 Task: Find connections with filter location Warrington with filter topic #Managementconsultingwith filter profile language English with filter current company Anchor by Panasonic with filter school University of Hyderabad with filter industry Fundraising with filter service category Bookkeeping with filter keywords title Plumber
Action: Mouse moved to (578, 80)
Screenshot: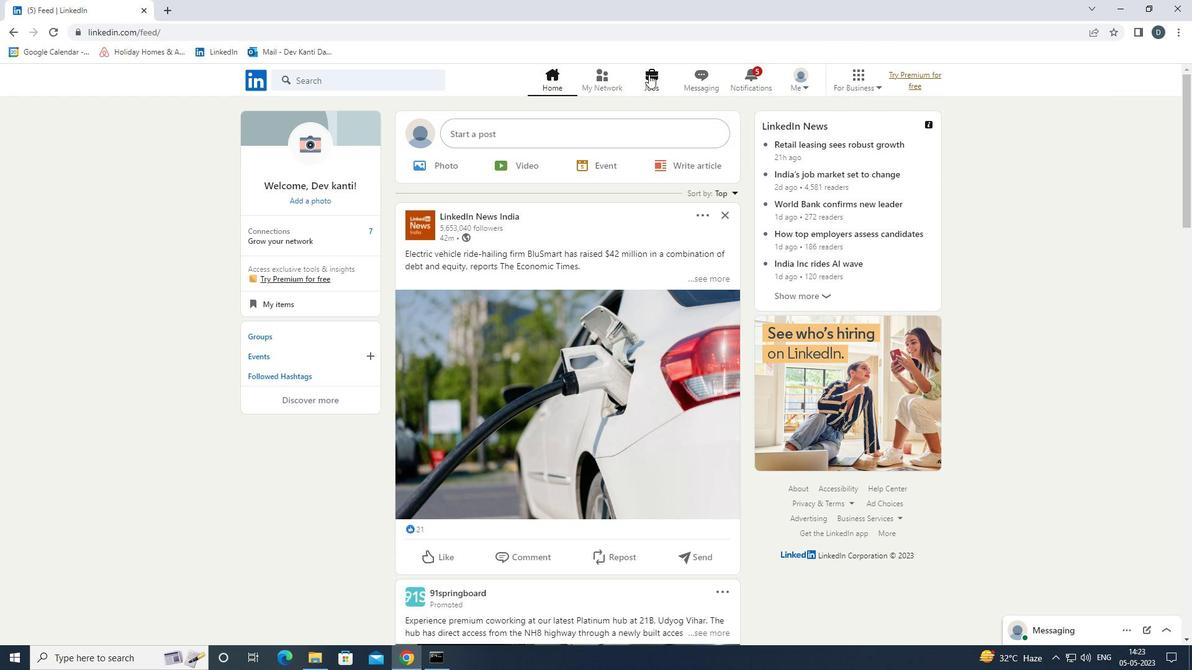 
Action: Mouse pressed left at (578, 80)
Screenshot: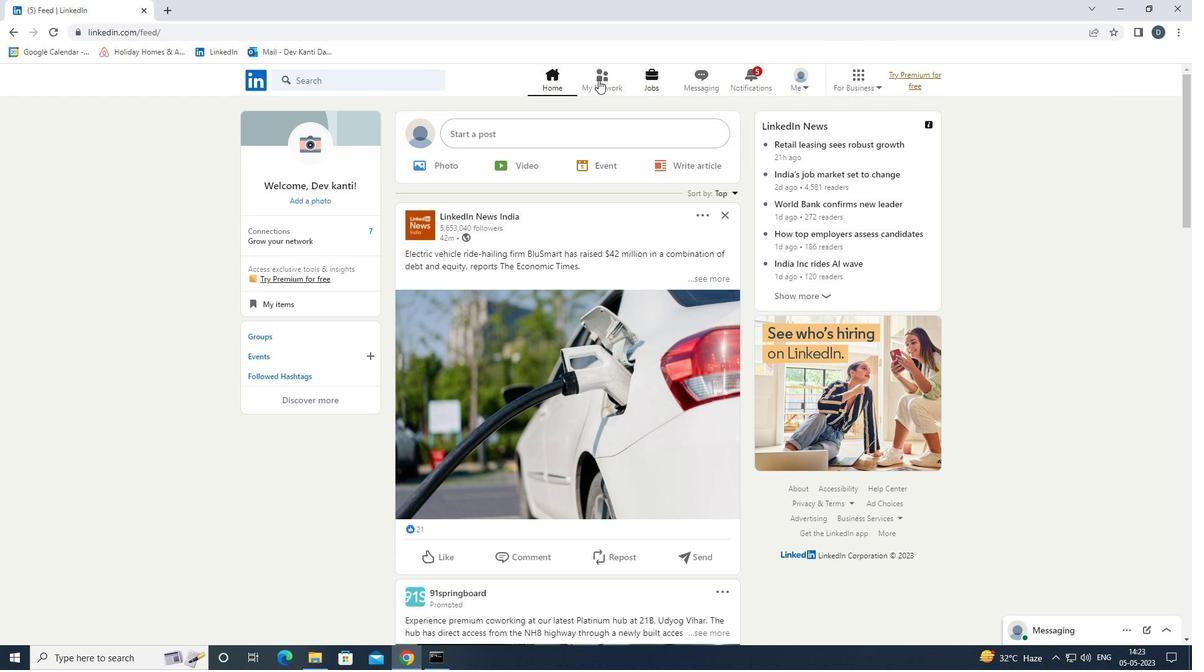 
Action: Mouse moved to (409, 148)
Screenshot: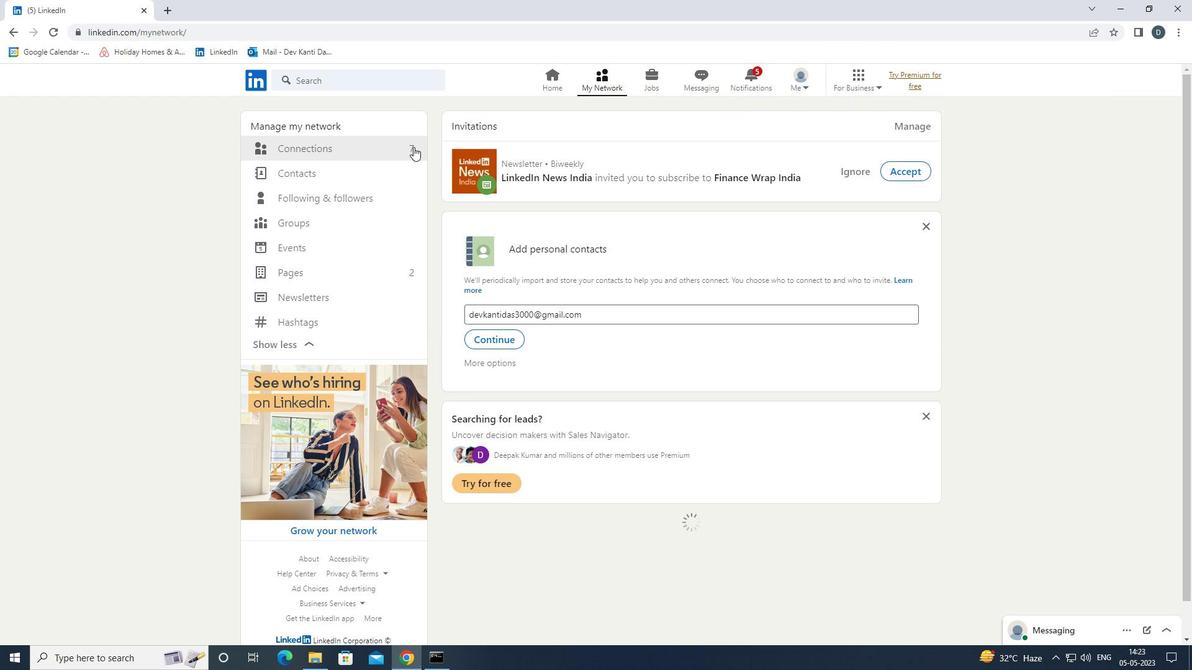 
Action: Mouse pressed left at (409, 148)
Screenshot: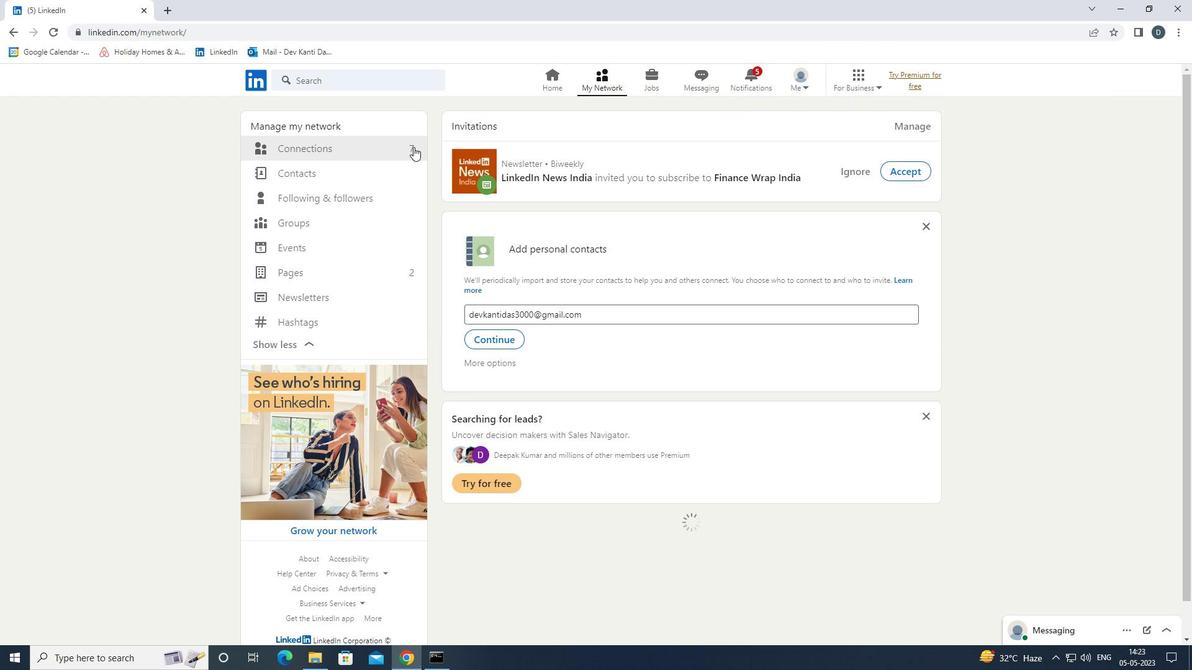 
Action: Mouse moved to (662, 152)
Screenshot: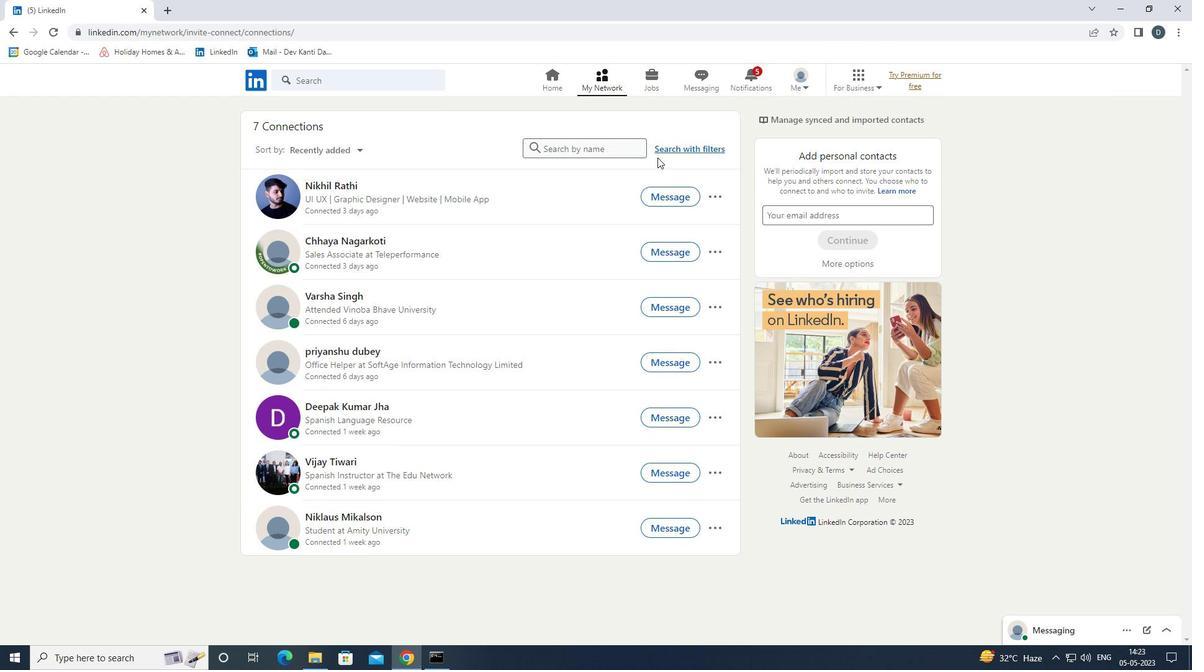 
Action: Mouse pressed left at (662, 152)
Screenshot: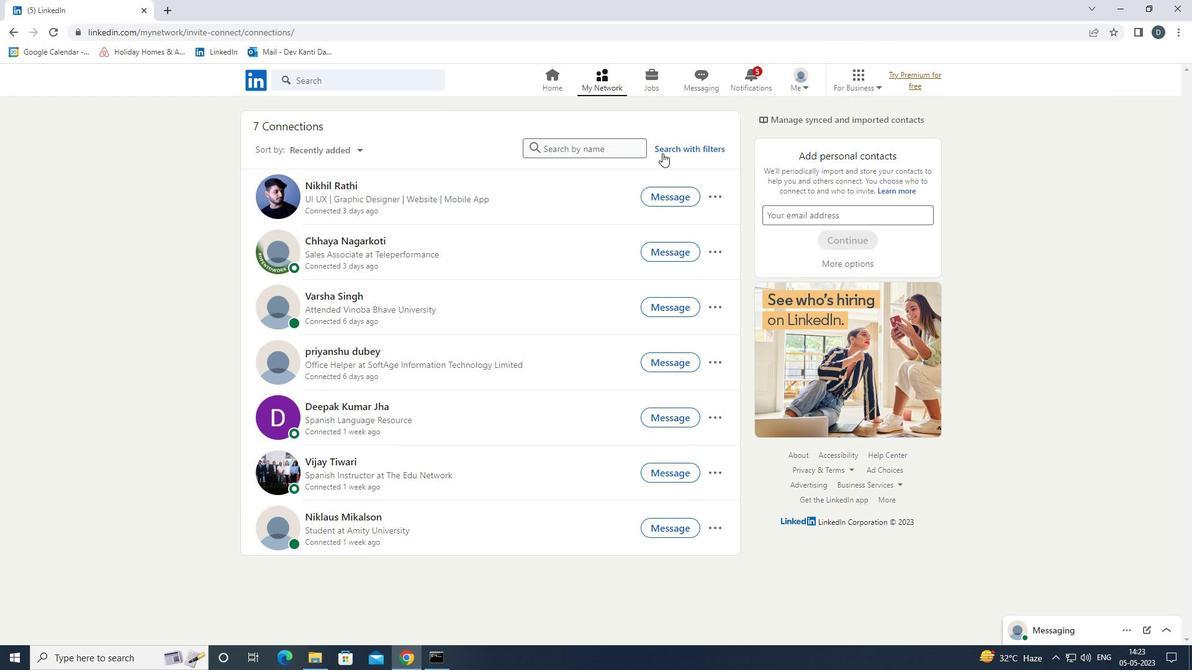 
Action: Mouse moved to (635, 114)
Screenshot: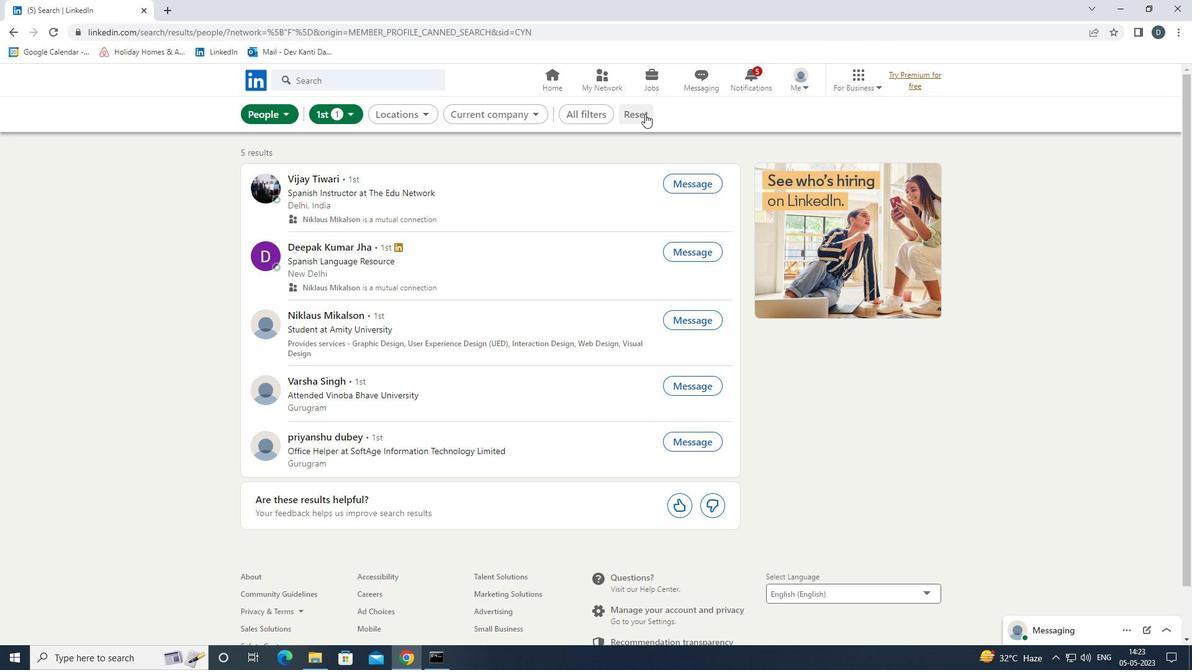 
Action: Mouse pressed left at (635, 114)
Screenshot: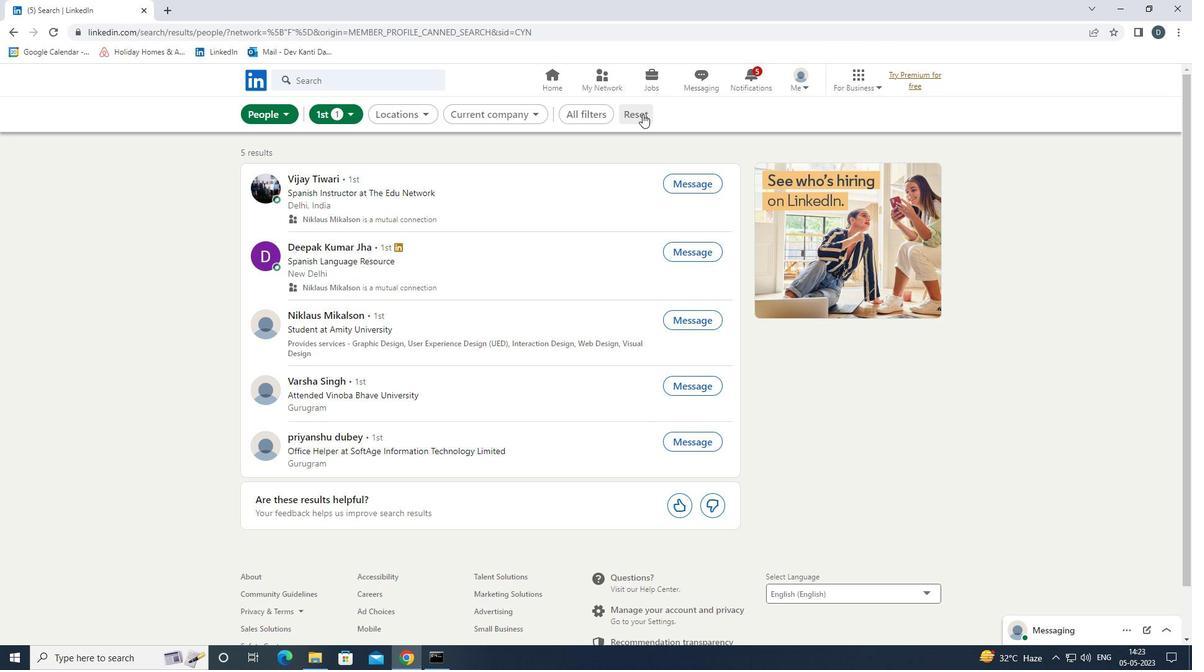 
Action: Mouse moved to (627, 112)
Screenshot: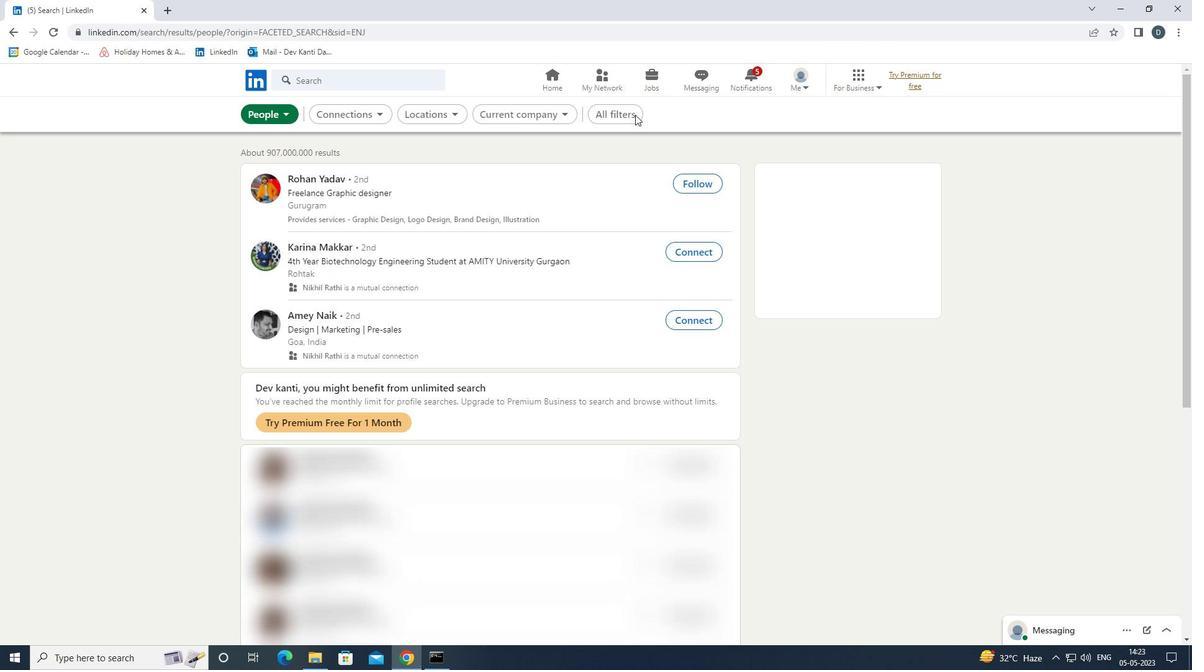 
Action: Mouse pressed left at (627, 112)
Screenshot: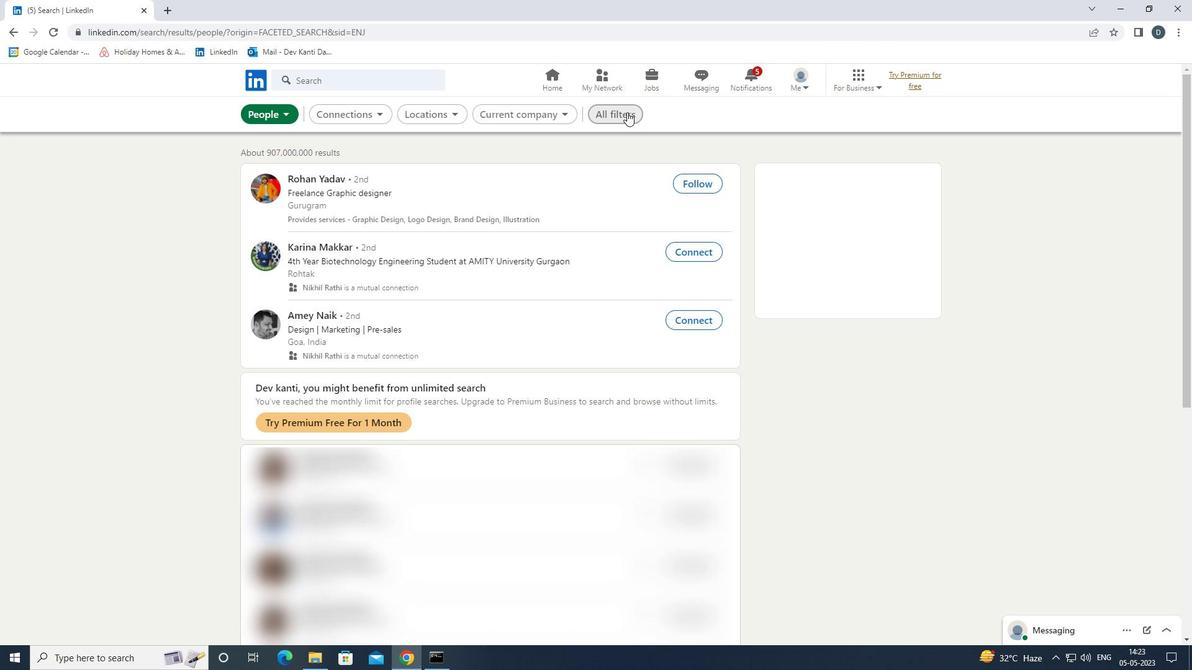 
Action: Mouse moved to (1032, 401)
Screenshot: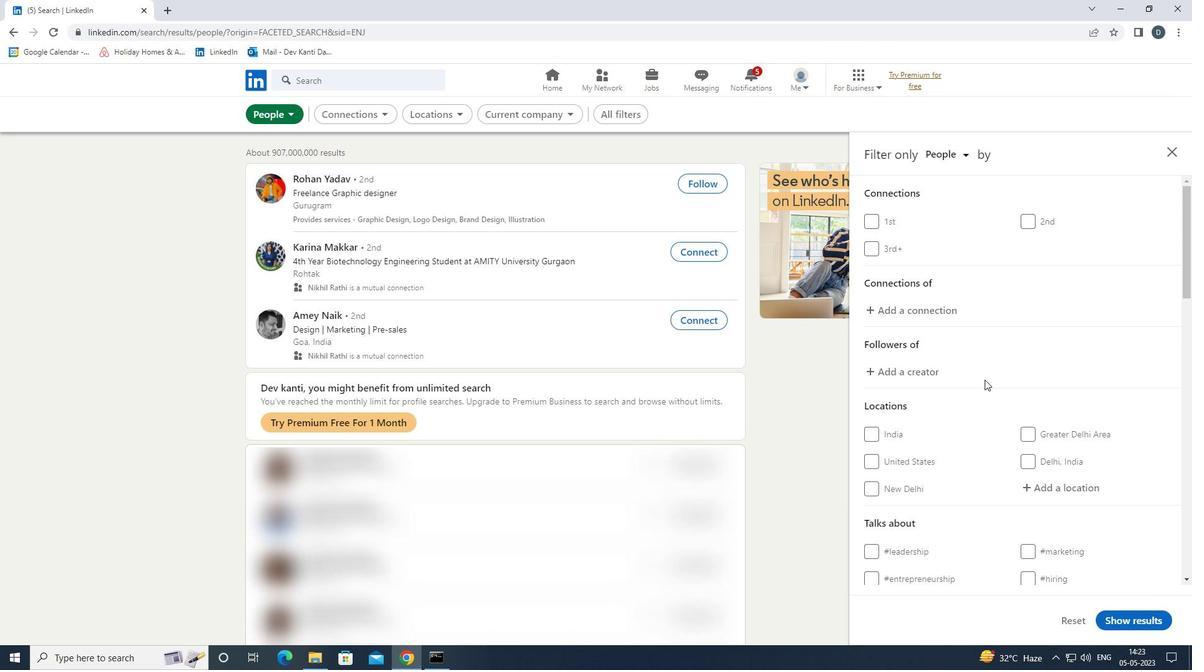 
Action: Mouse scrolled (1032, 400) with delta (0, 0)
Screenshot: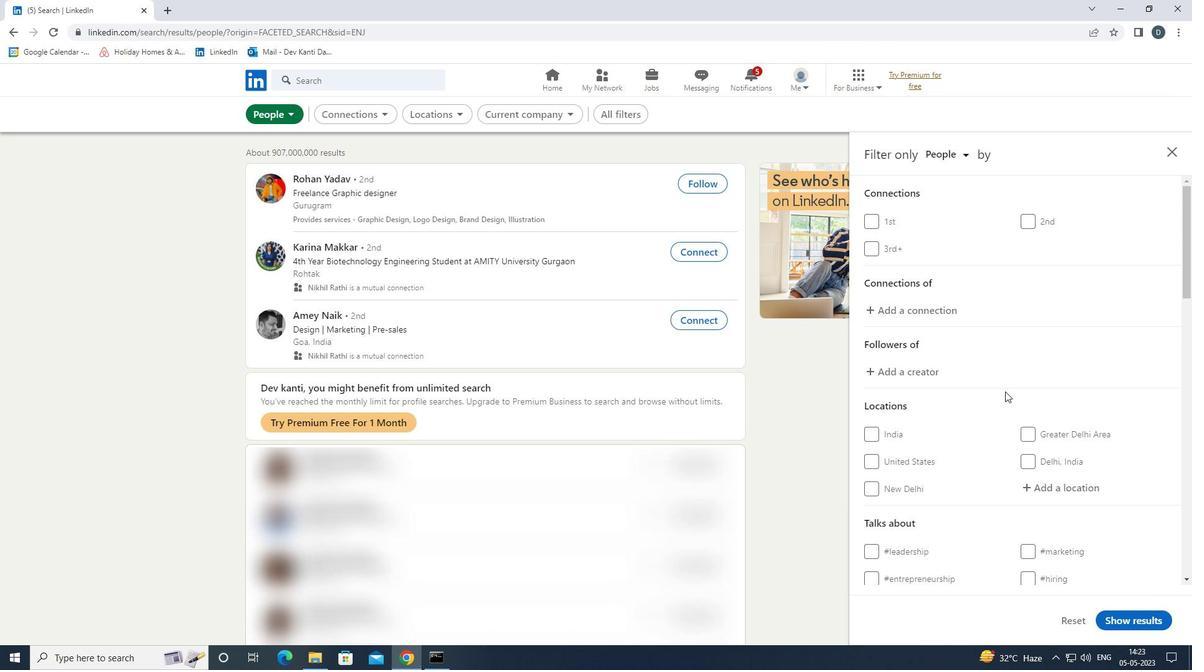 
Action: Mouse moved to (1033, 401)
Screenshot: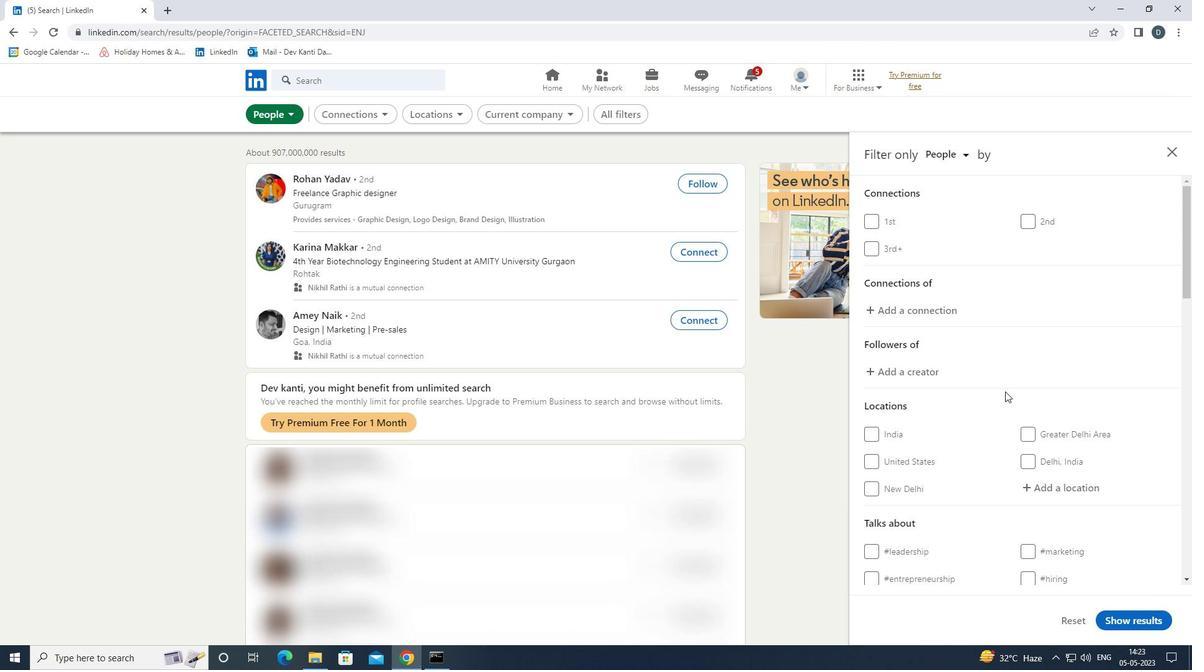 
Action: Mouse scrolled (1033, 401) with delta (0, 0)
Screenshot: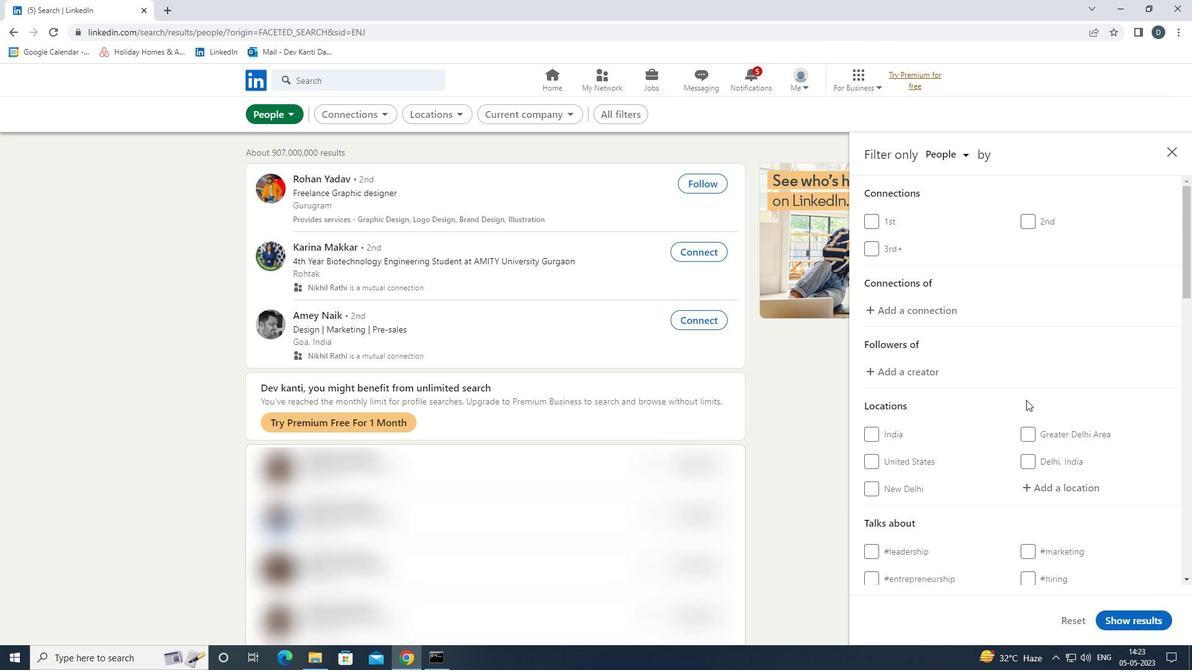 
Action: Mouse moved to (1061, 367)
Screenshot: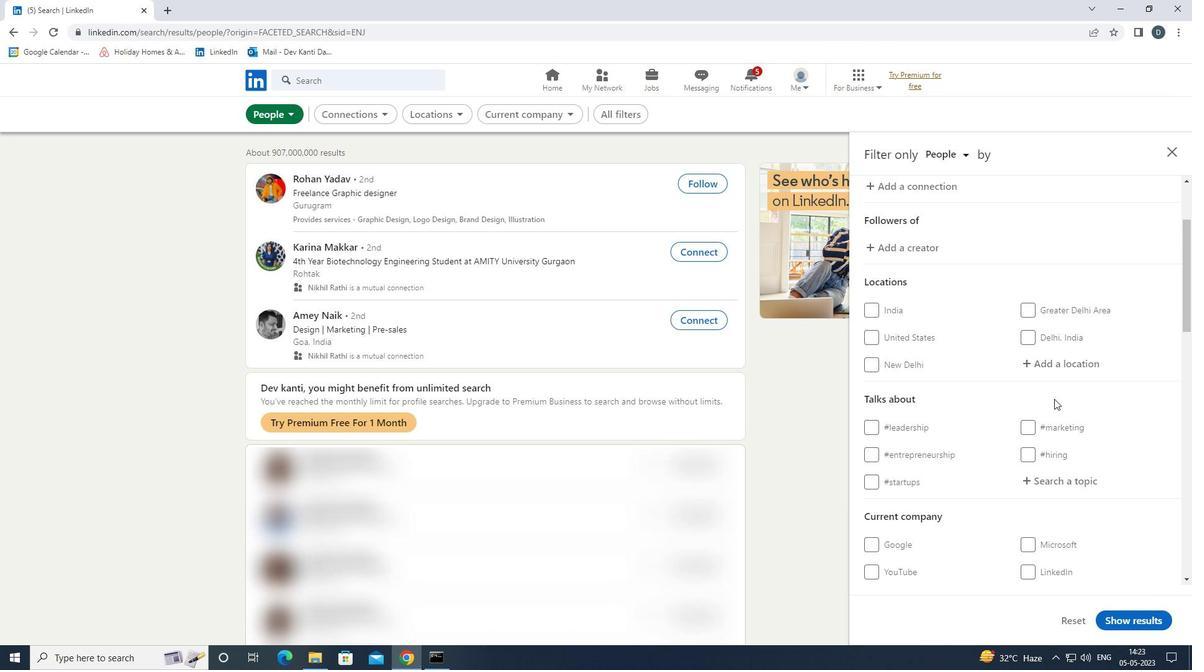 
Action: Mouse pressed left at (1061, 367)
Screenshot: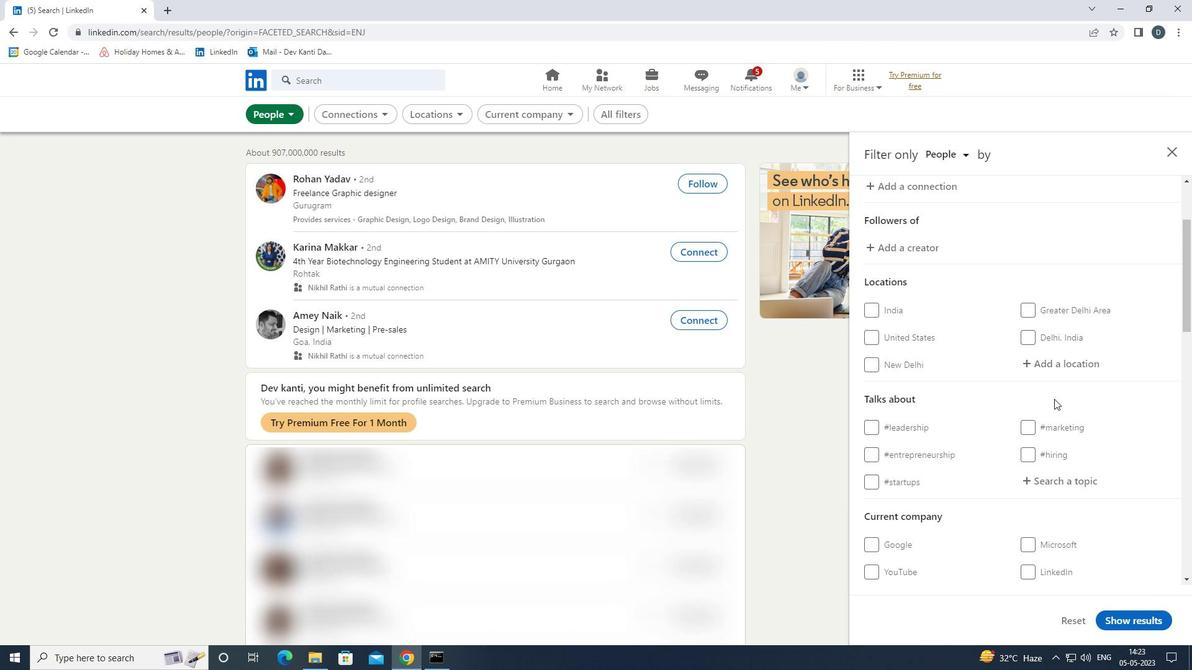 
Action: Key pressed <Key.shift><Key.shift><Key.shift><Key.shift><Key.shift><Key.shift><Key.shift><Key.shift><Key.shift>ARRI<Key.backspace><Key.backspace><Key.backspace><Key.backspace><Key.shift>WARRINGTON<Key.down><Key.enter>
Screenshot: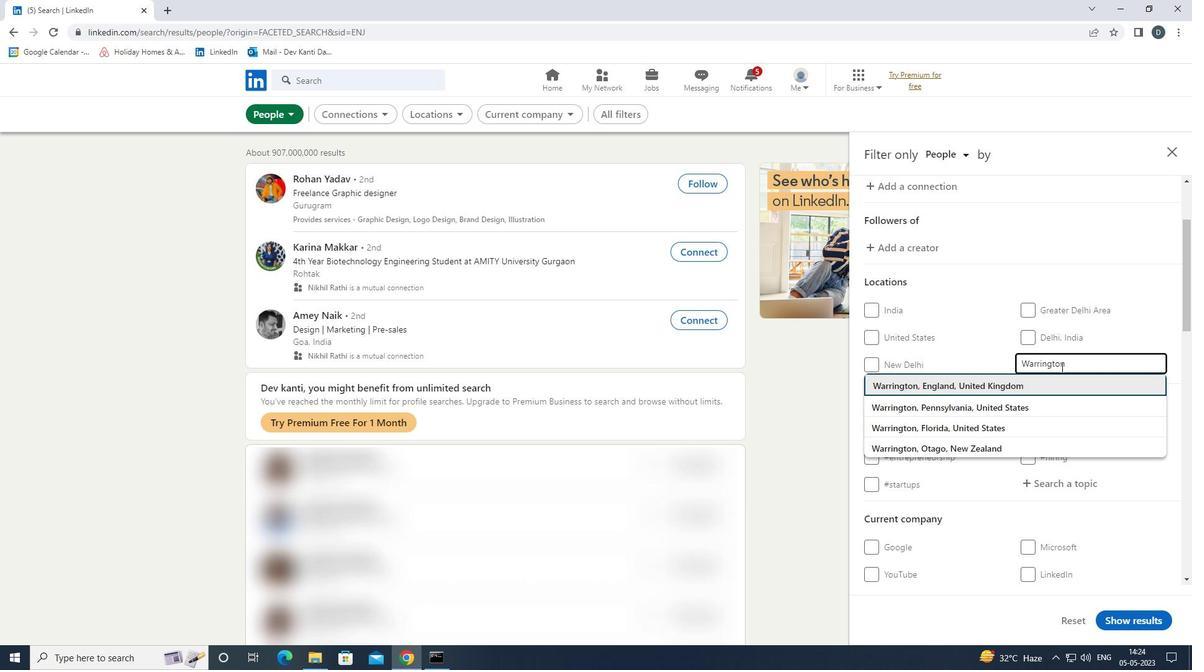 
Action: Mouse moved to (1061, 367)
Screenshot: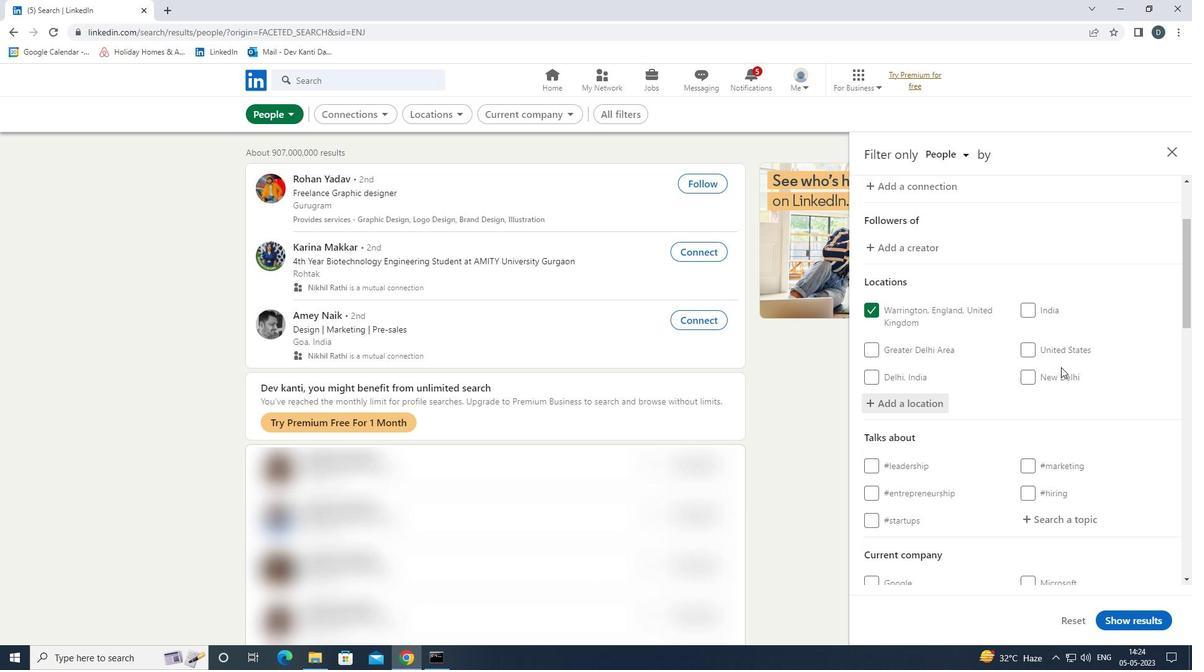 
Action: Mouse scrolled (1061, 367) with delta (0, 0)
Screenshot: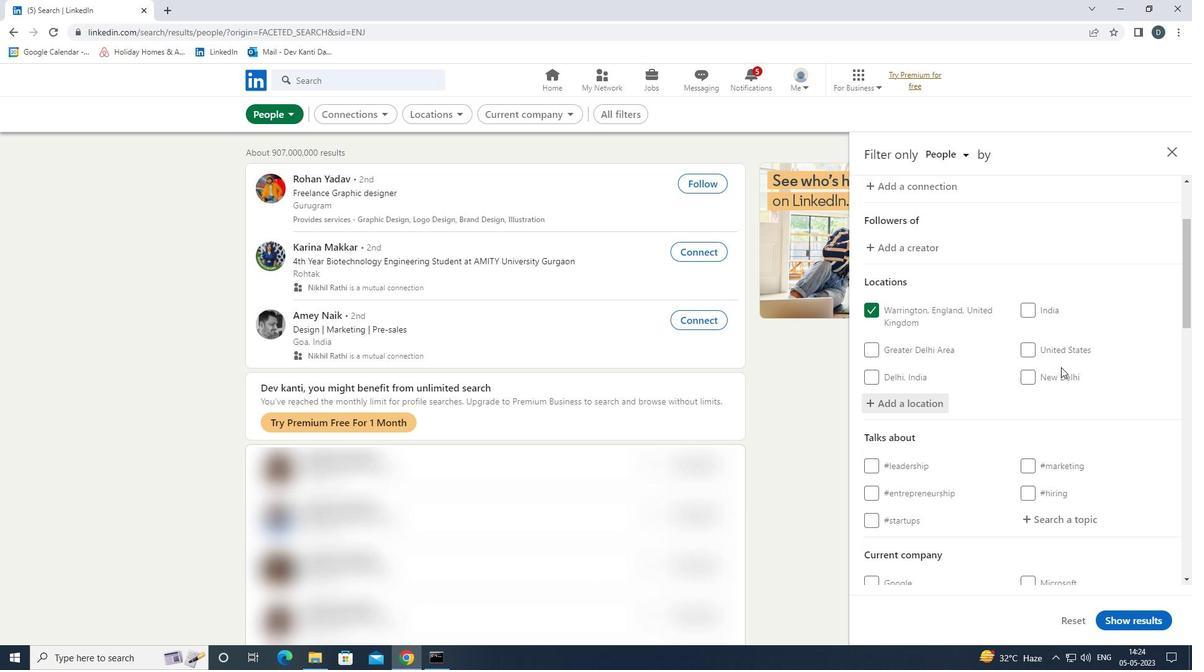 
Action: Mouse moved to (1061, 368)
Screenshot: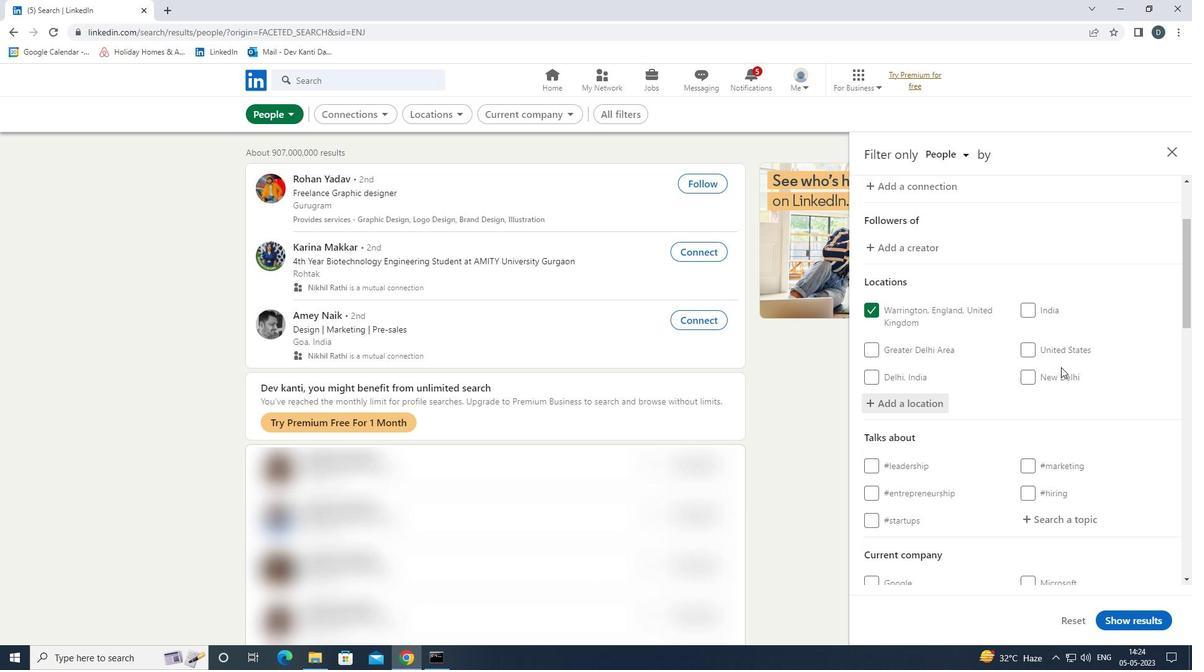 
Action: Mouse scrolled (1061, 368) with delta (0, 0)
Screenshot: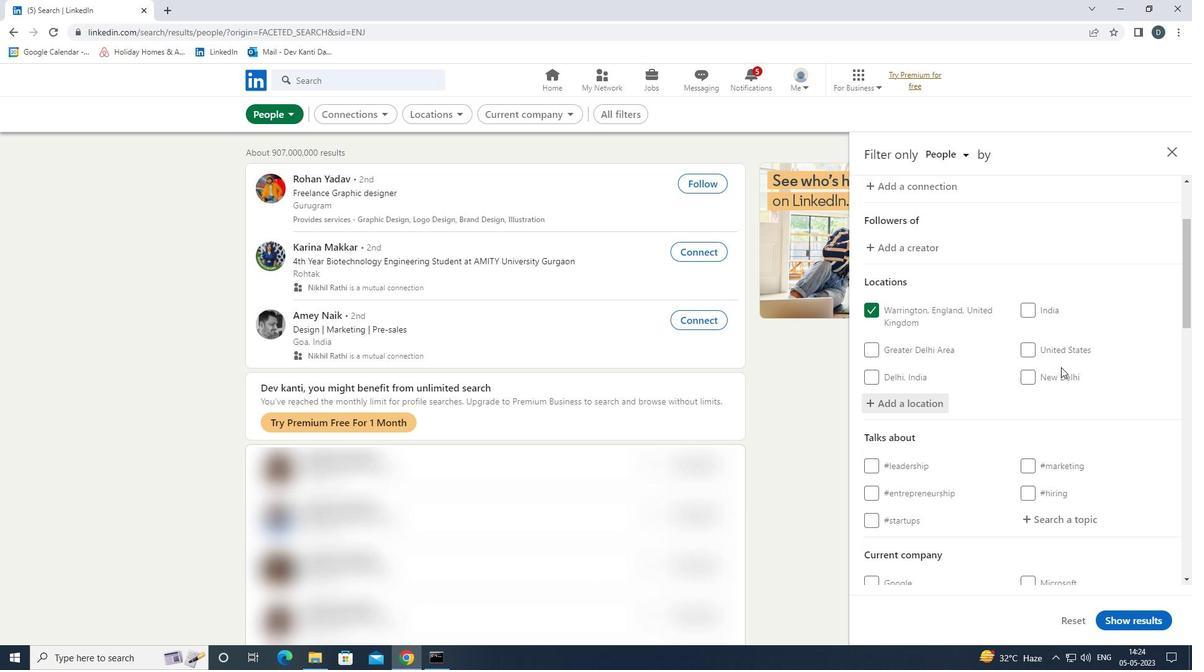 
Action: Mouse moved to (1078, 398)
Screenshot: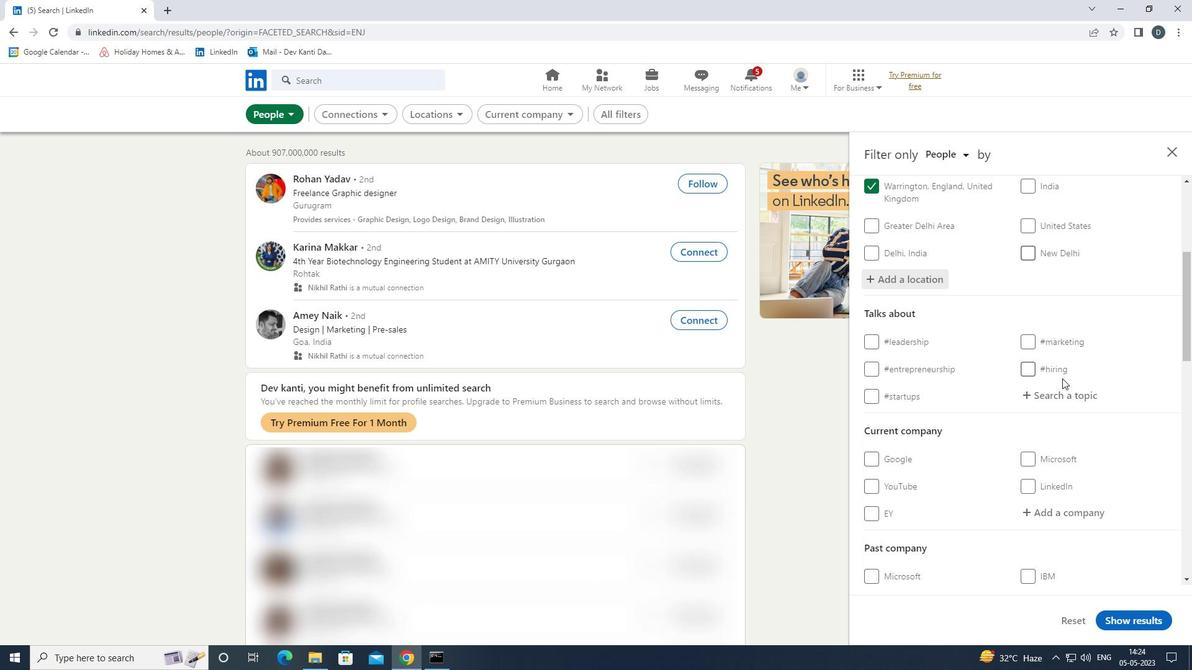 
Action: Mouse pressed left at (1078, 398)
Screenshot: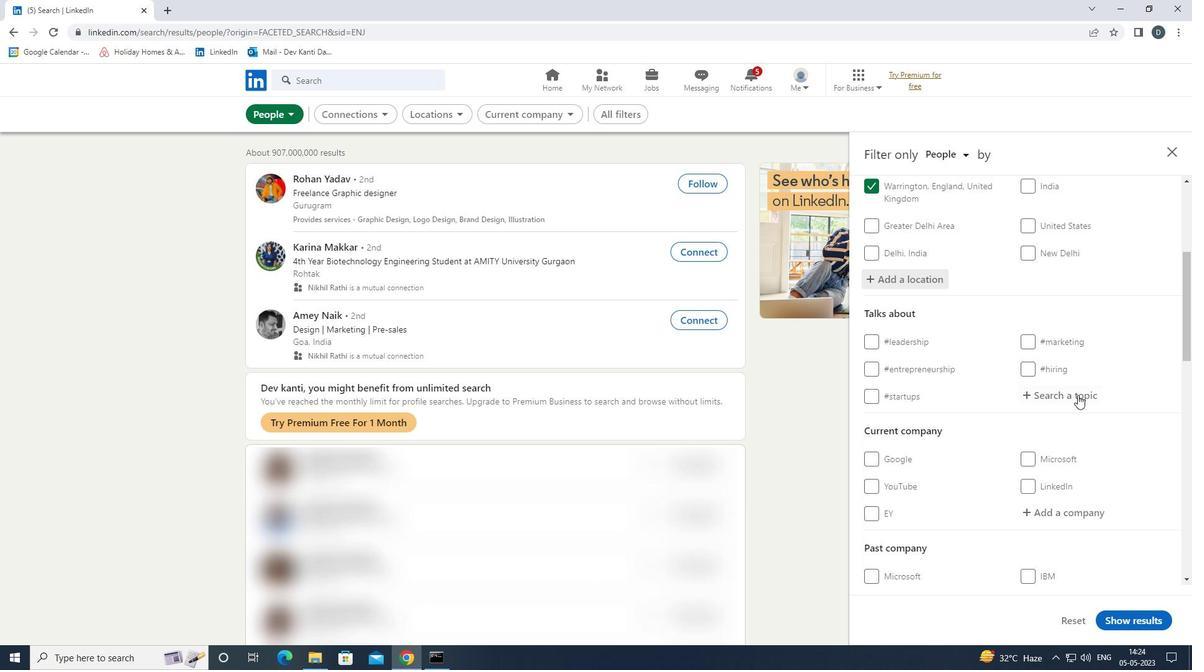 
Action: Key pressed MANAGEMENTCONSUL<Key.down><Key.enter>
Screenshot: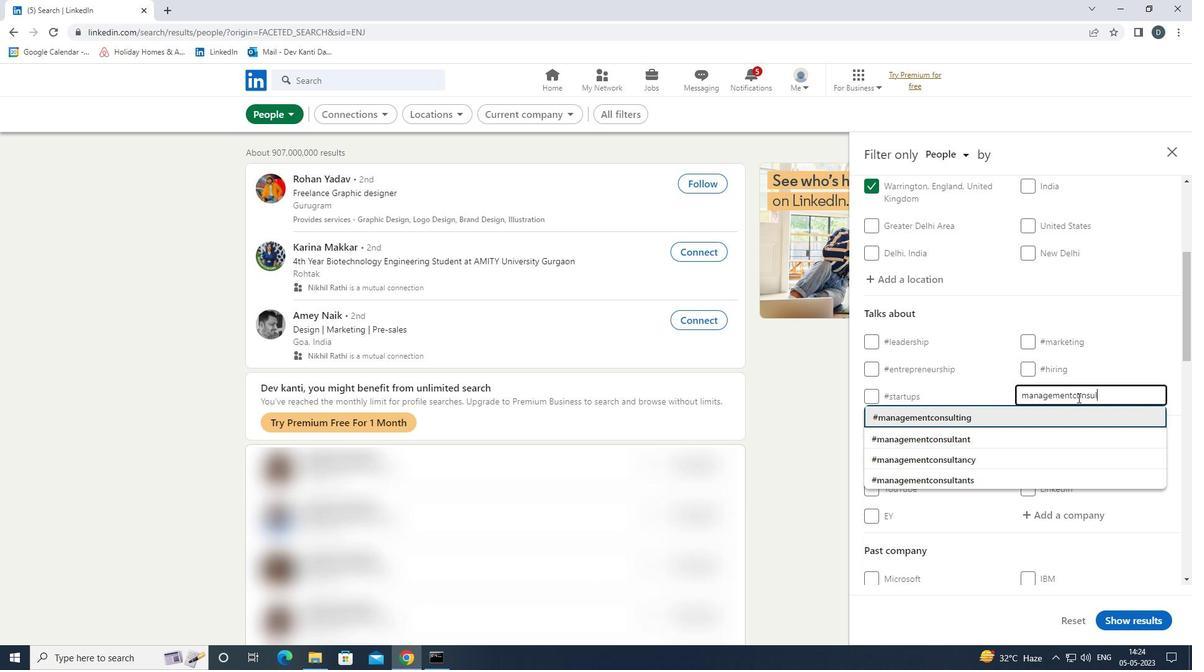 
Action: Mouse moved to (1079, 398)
Screenshot: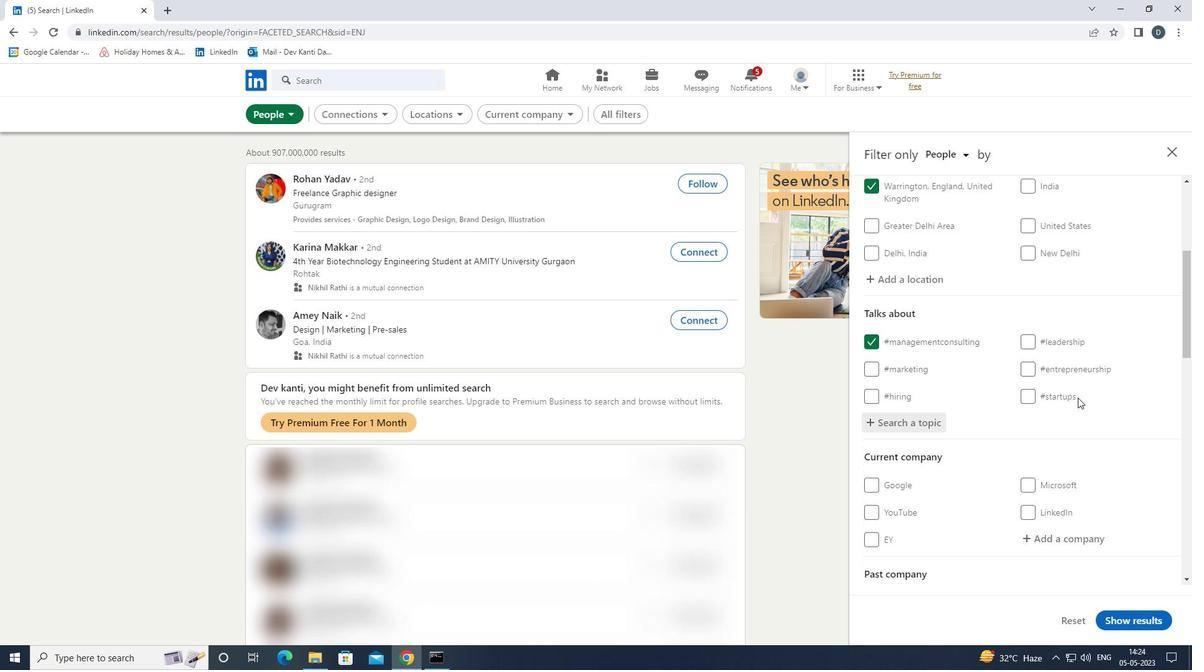 
Action: Mouse scrolled (1079, 398) with delta (0, 0)
Screenshot: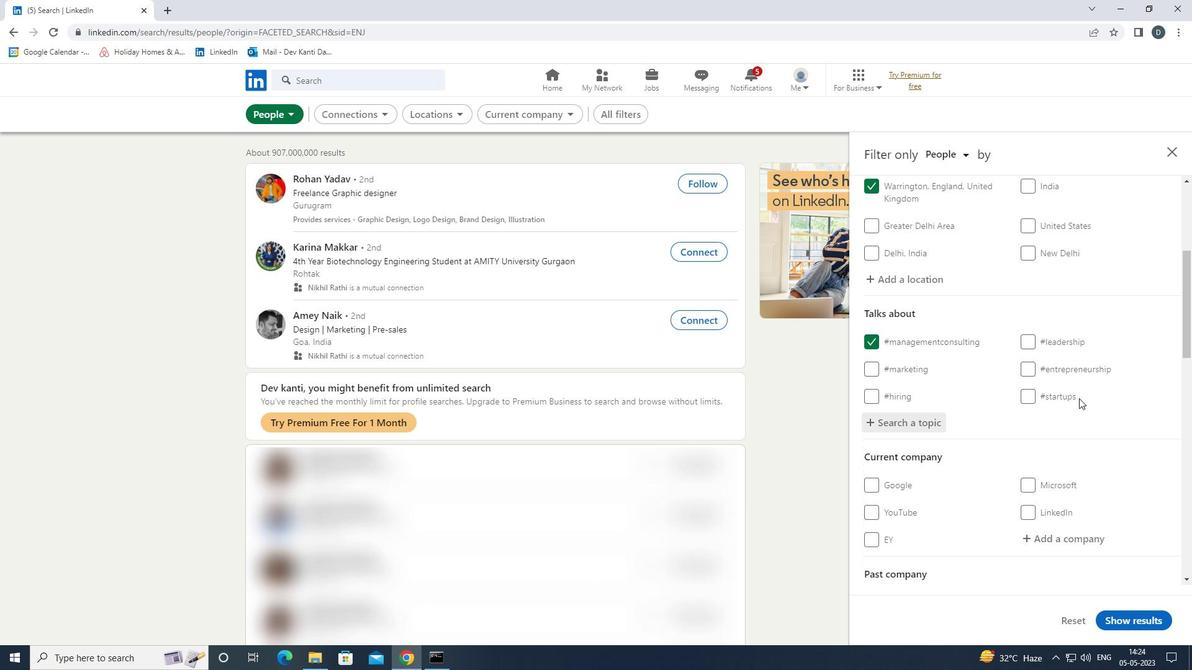 
Action: Mouse scrolled (1079, 398) with delta (0, 0)
Screenshot: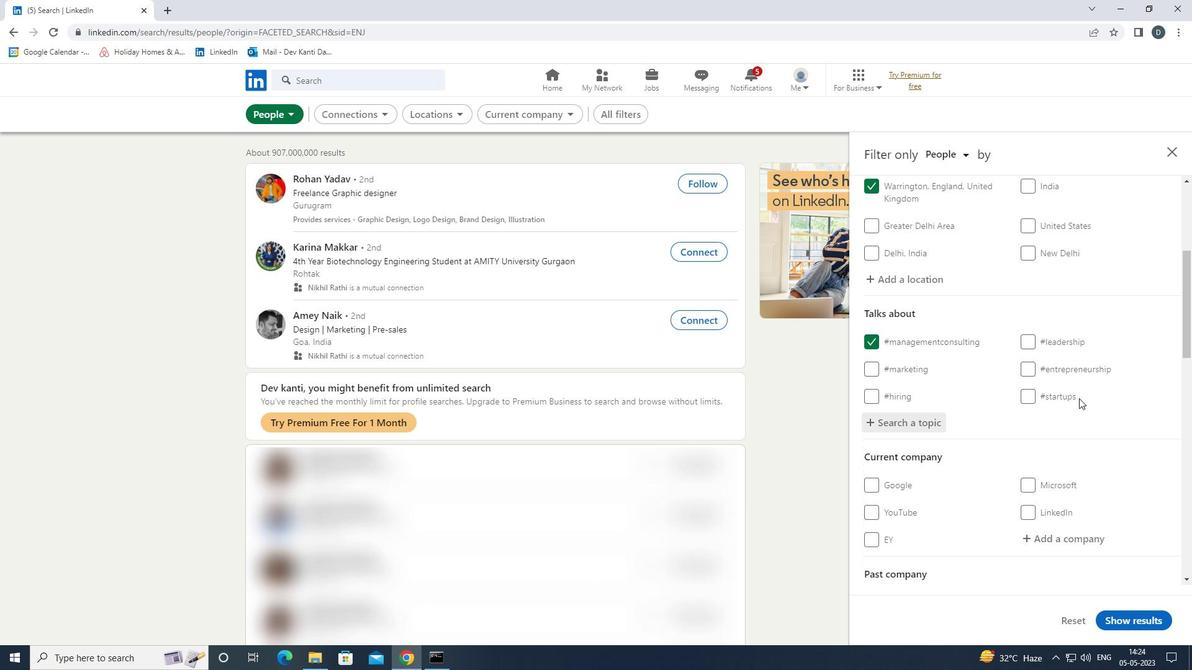
Action: Mouse scrolled (1079, 398) with delta (0, 0)
Screenshot: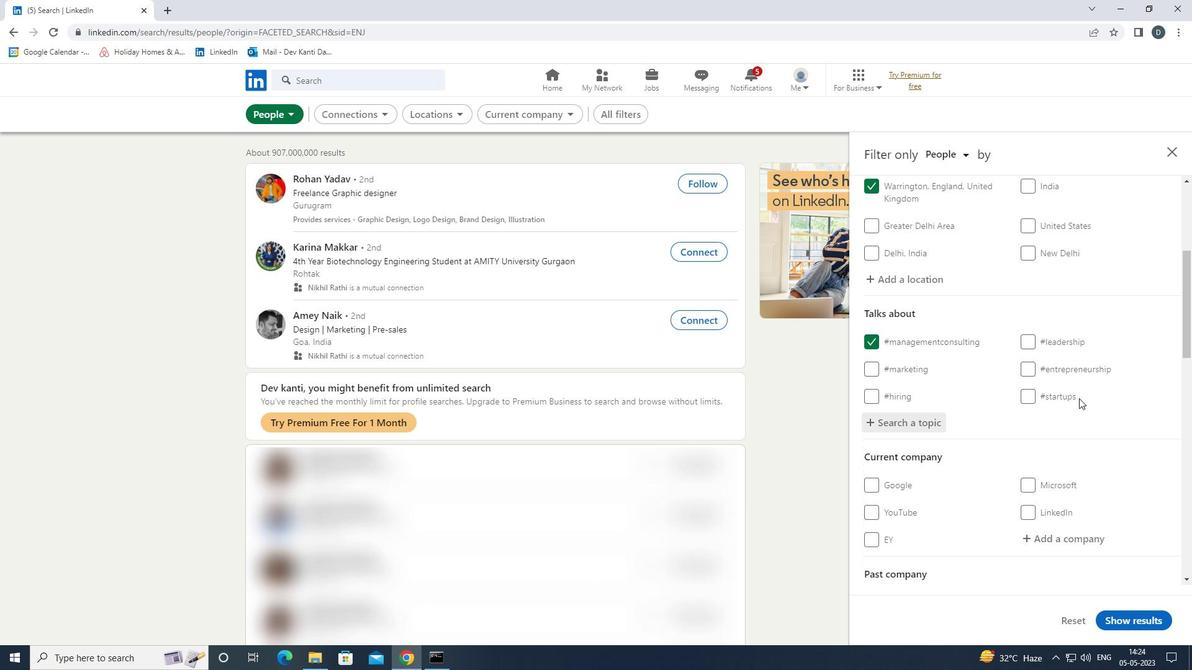 
Action: Mouse scrolled (1079, 398) with delta (0, 0)
Screenshot: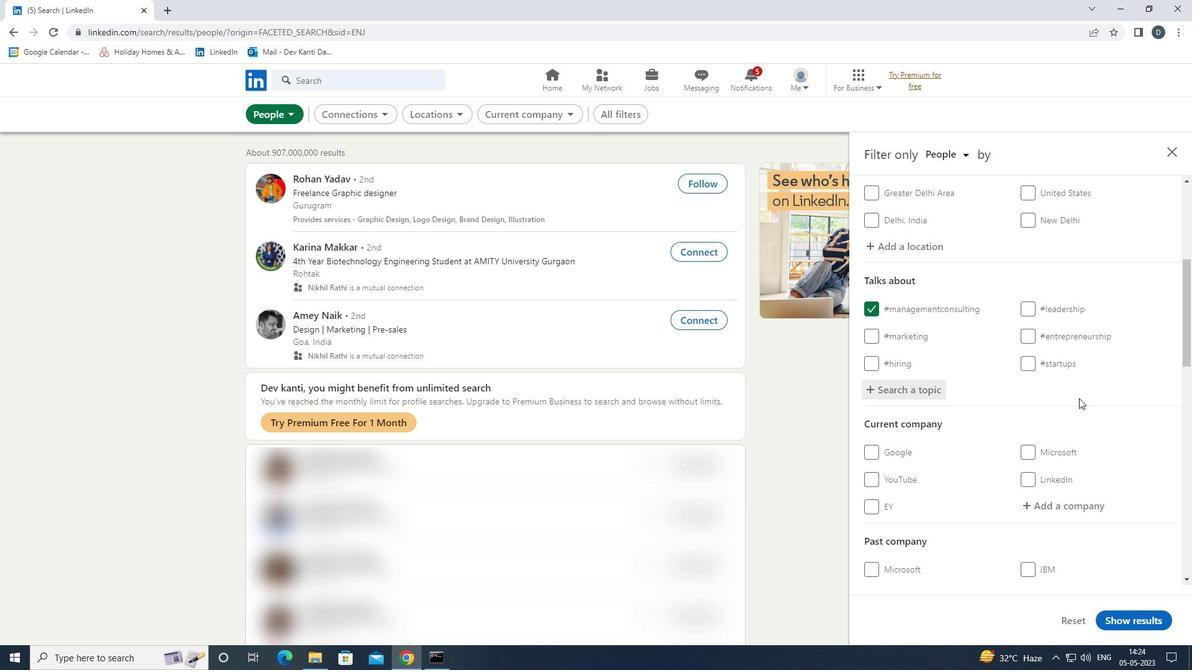 
Action: Mouse scrolled (1079, 398) with delta (0, 0)
Screenshot: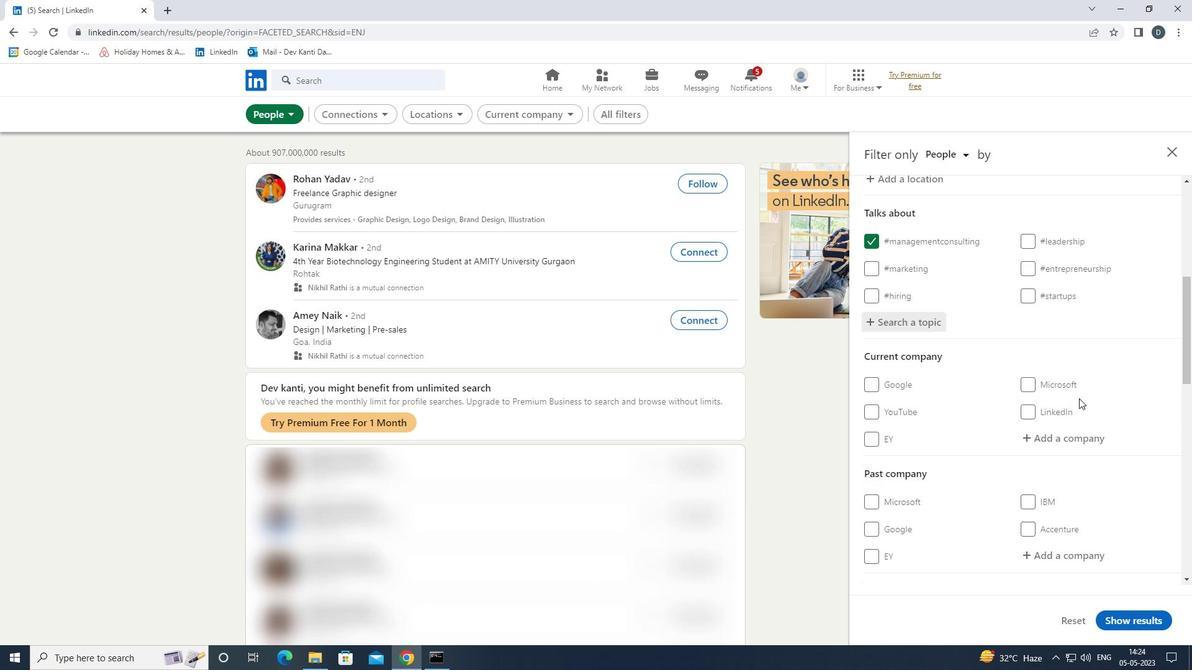 
Action: Mouse scrolled (1079, 398) with delta (0, 0)
Screenshot: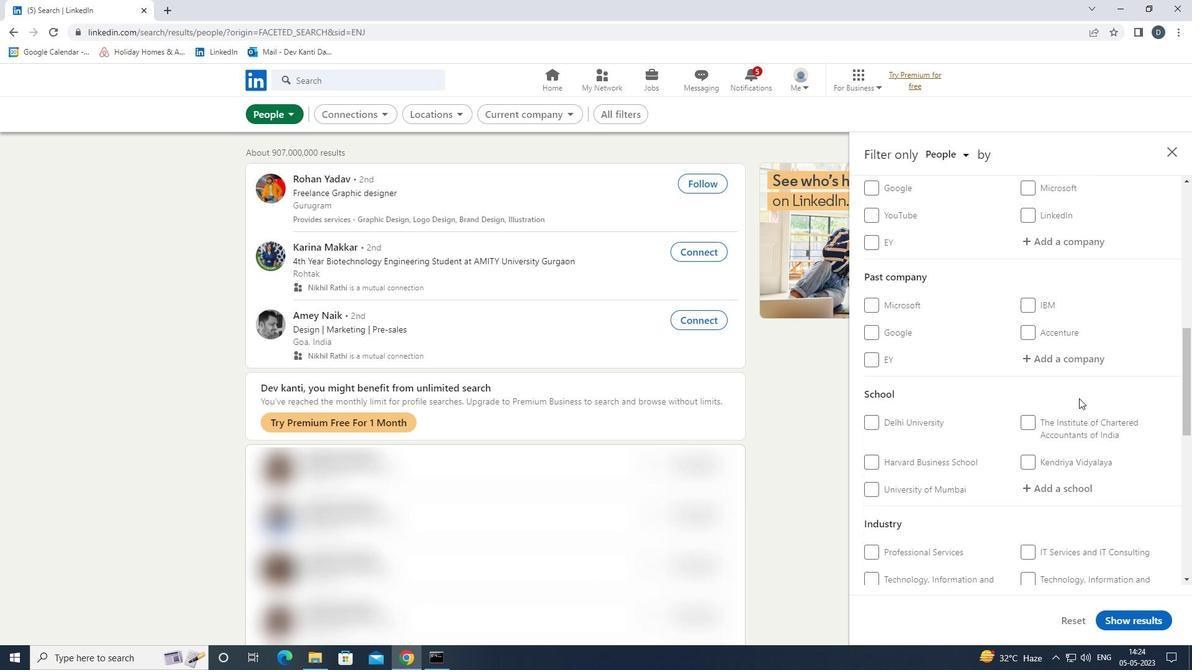 
Action: Mouse scrolled (1079, 398) with delta (0, 0)
Screenshot: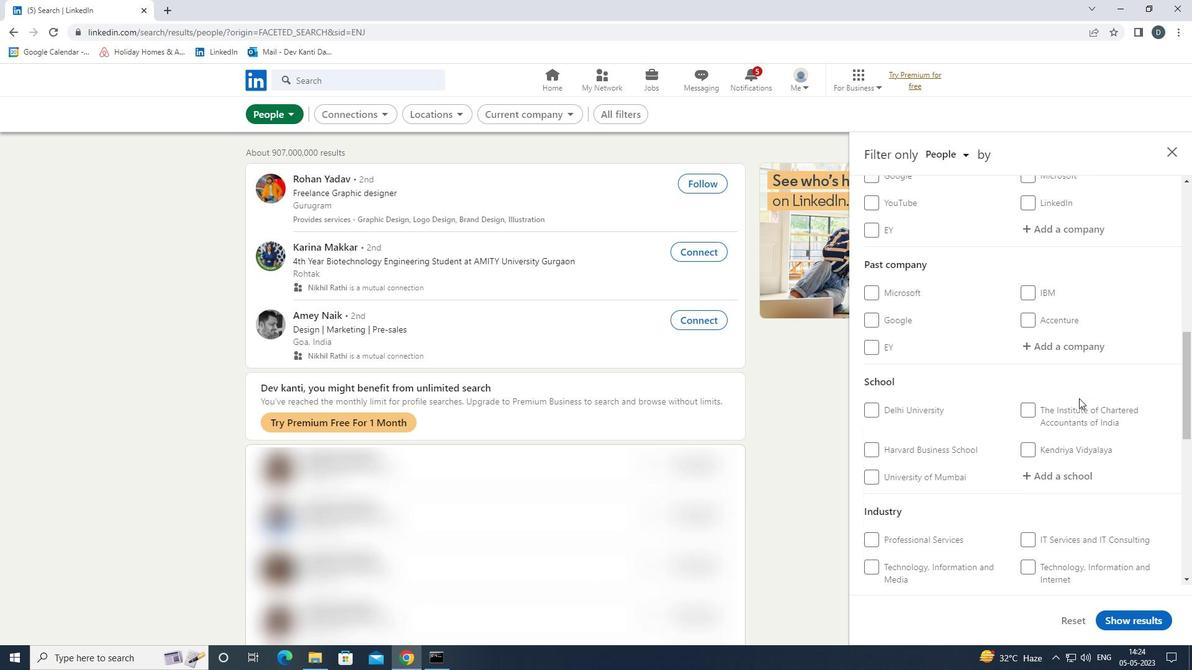 
Action: Mouse scrolled (1079, 398) with delta (0, 0)
Screenshot: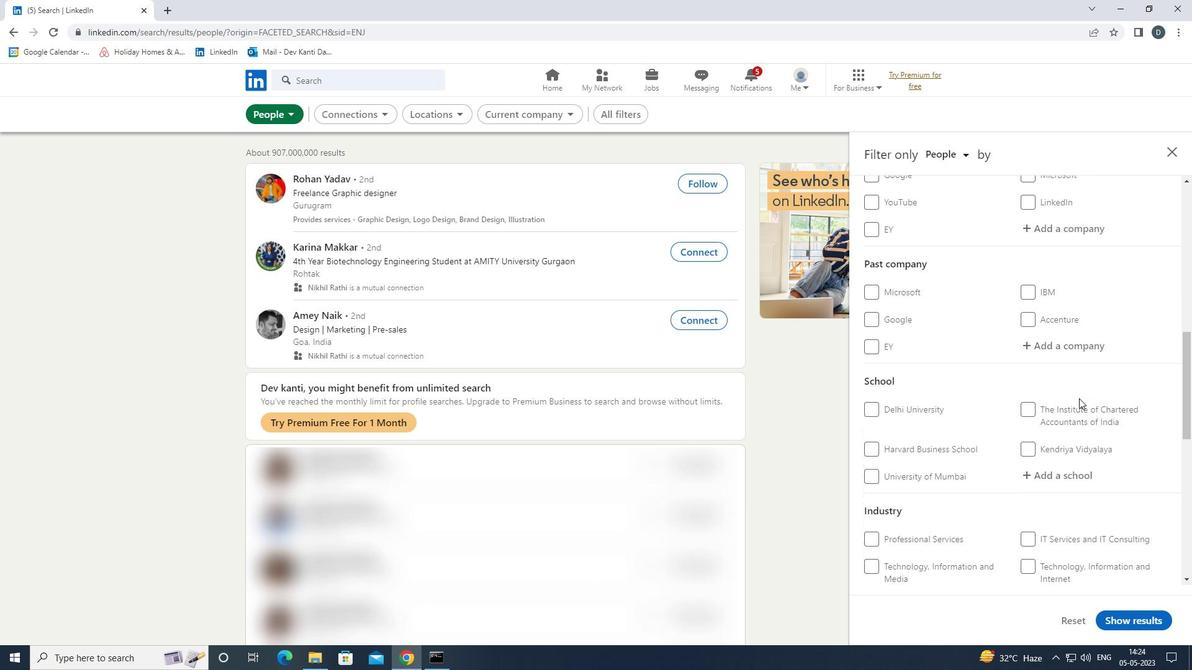 
Action: Mouse scrolled (1079, 398) with delta (0, 0)
Screenshot: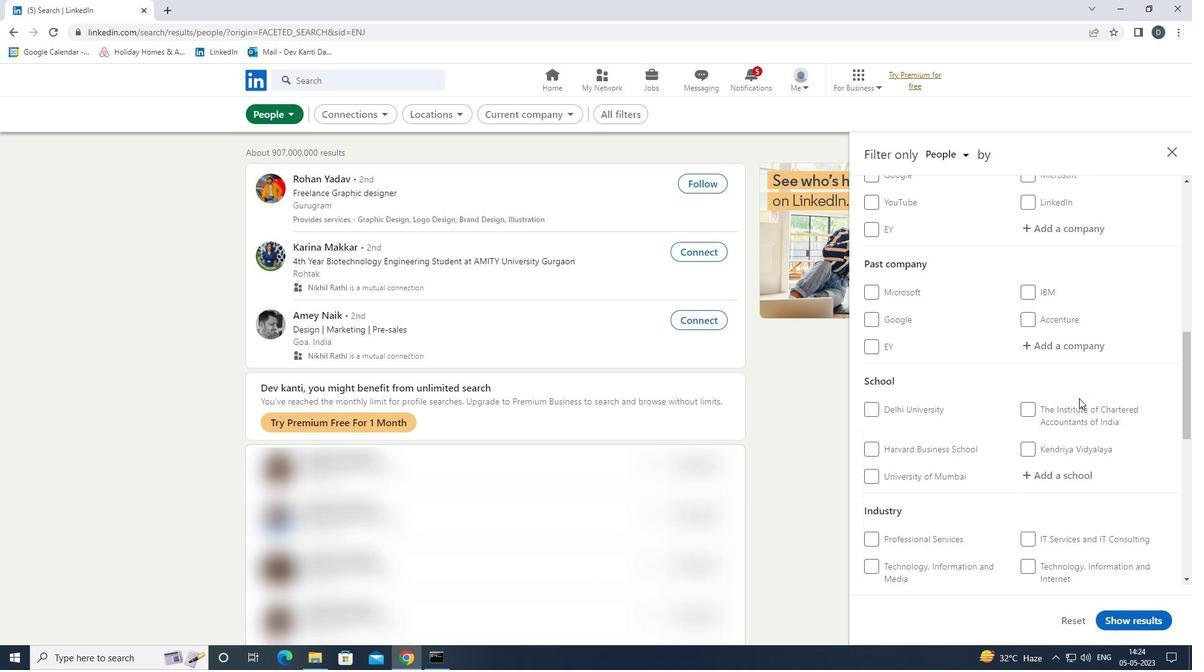
Action: Mouse scrolled (1079, 398) with delta (0, 0)
Screenshot: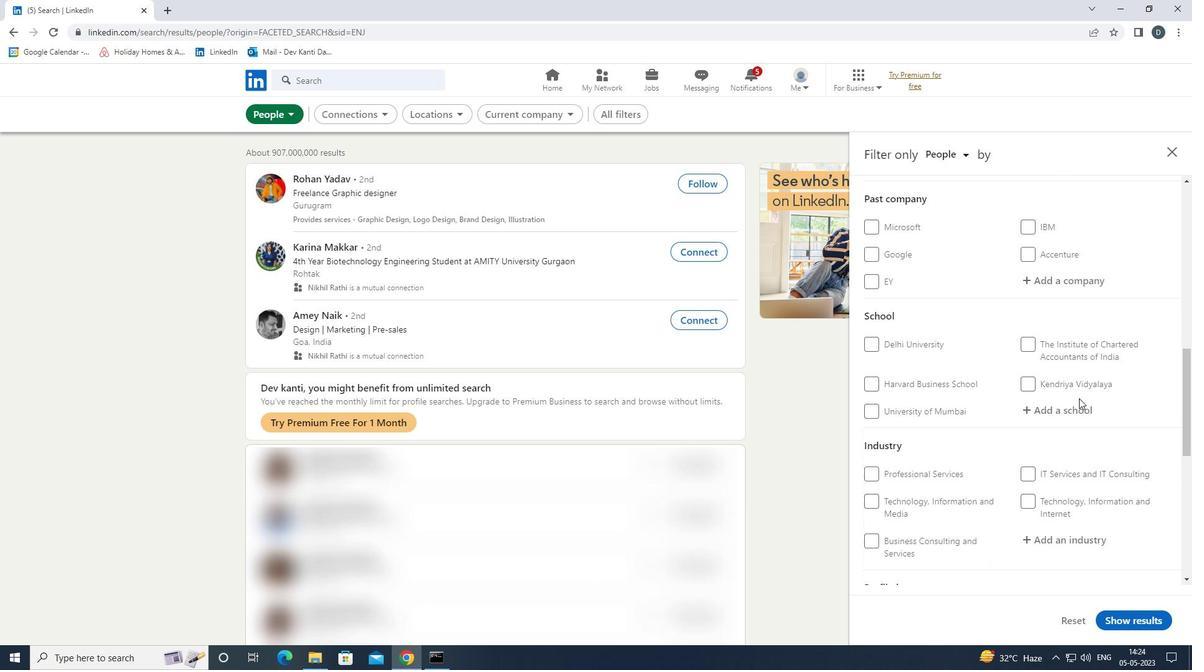 
Action: Mouse moved to (886, 373)
Screenshot: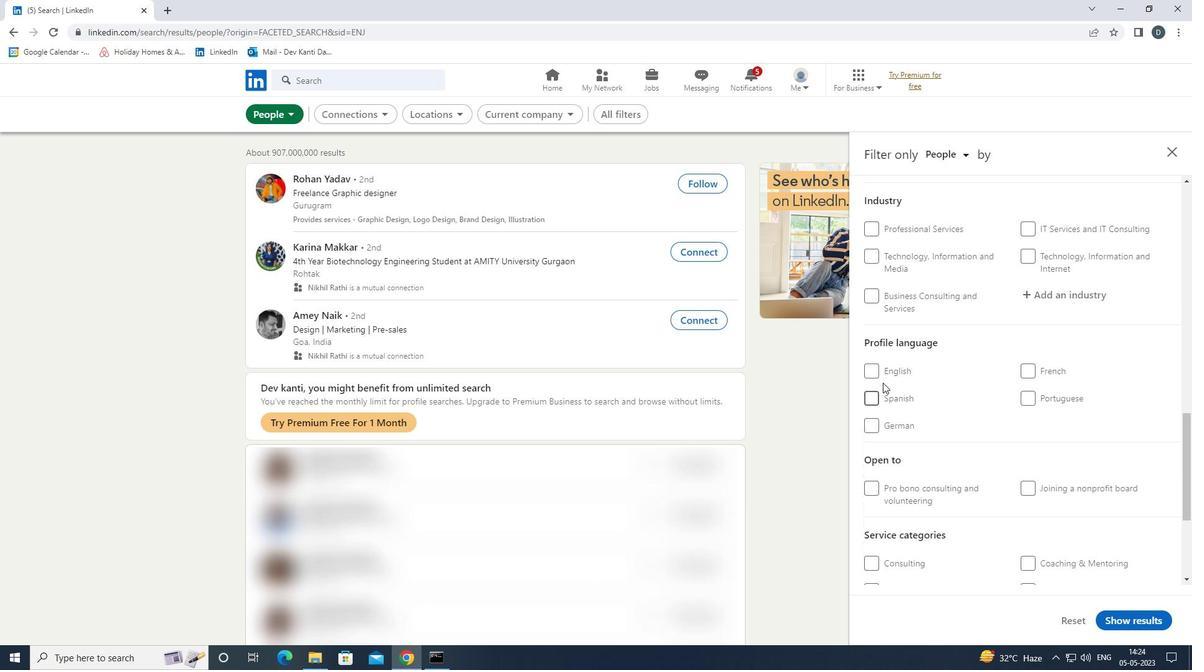 
Action: Mouse pressed left at (886, 373)
Screenshot: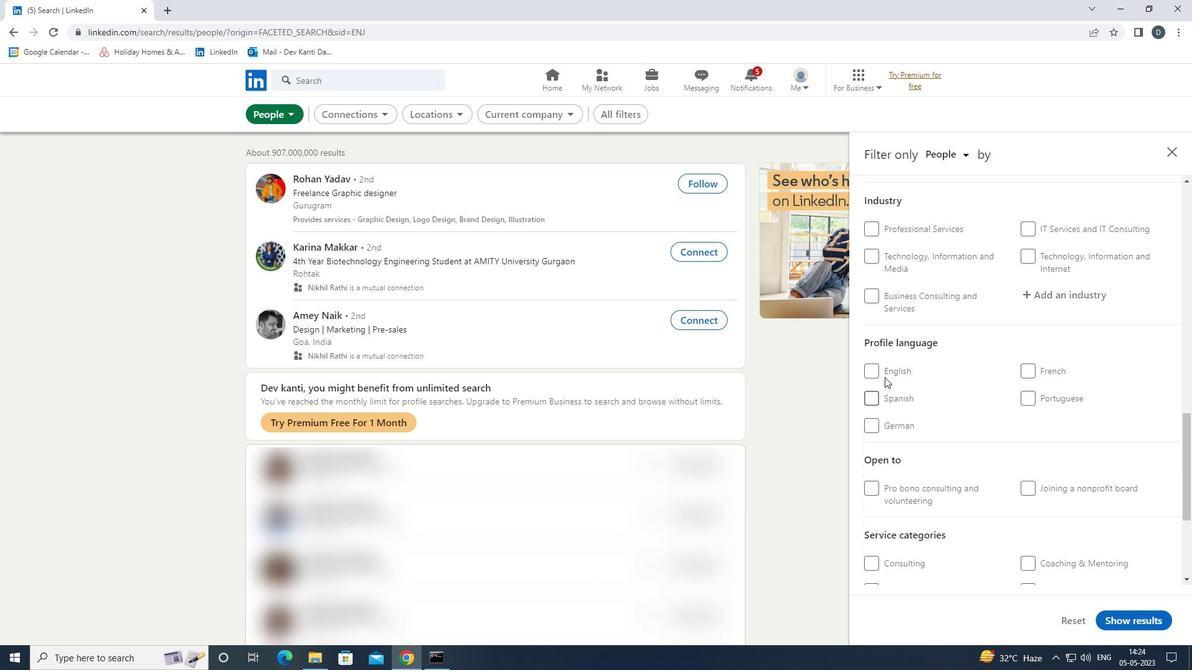 
Action: Mouse moved to (881, 374)
Screenshot: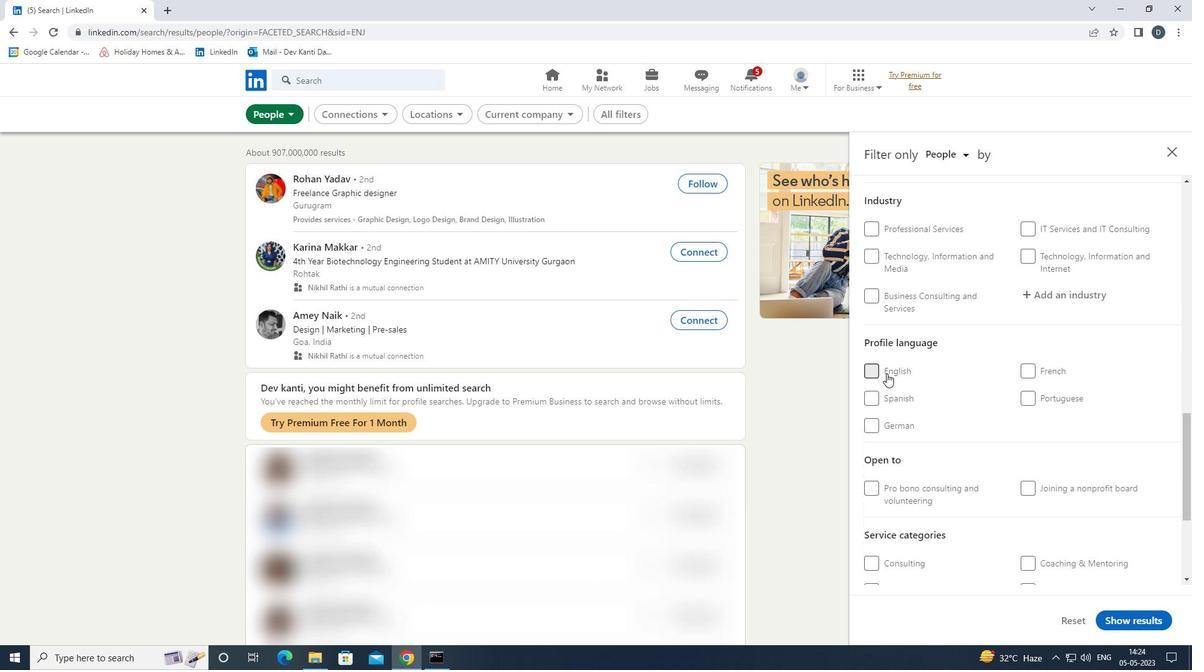 
Action: Mouse scrolled (881, 375) with delta (0, 0)
Screenshot: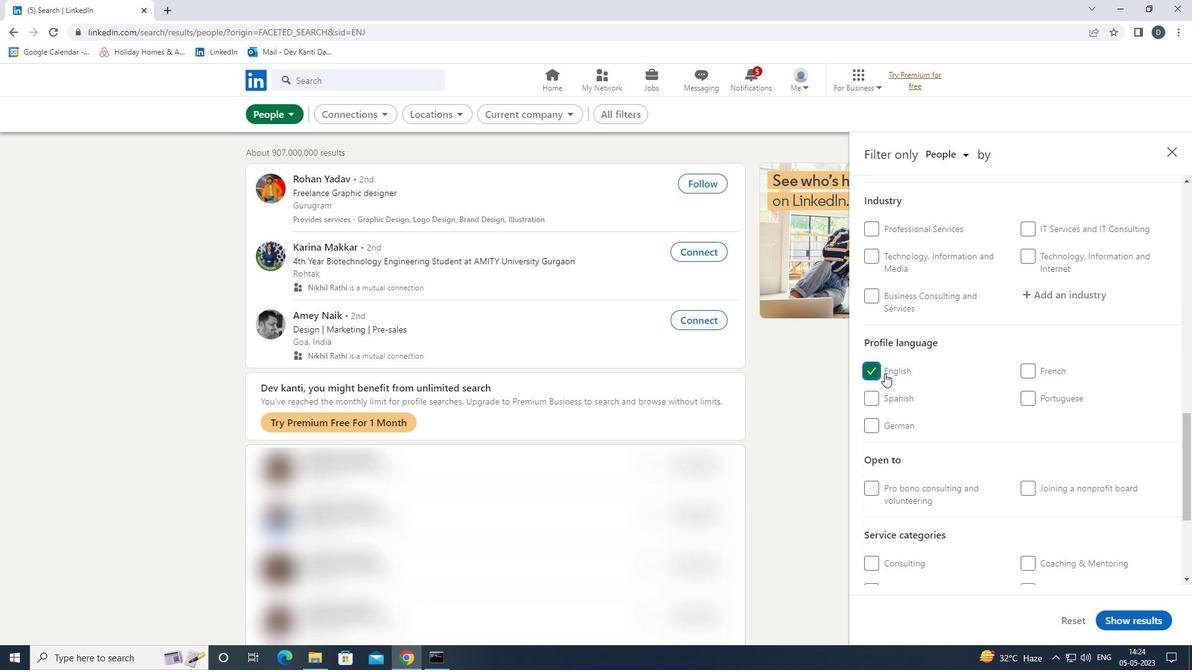 
Action: Mouse scrolled (881, 375) with delta (0, 0)
Screenshot: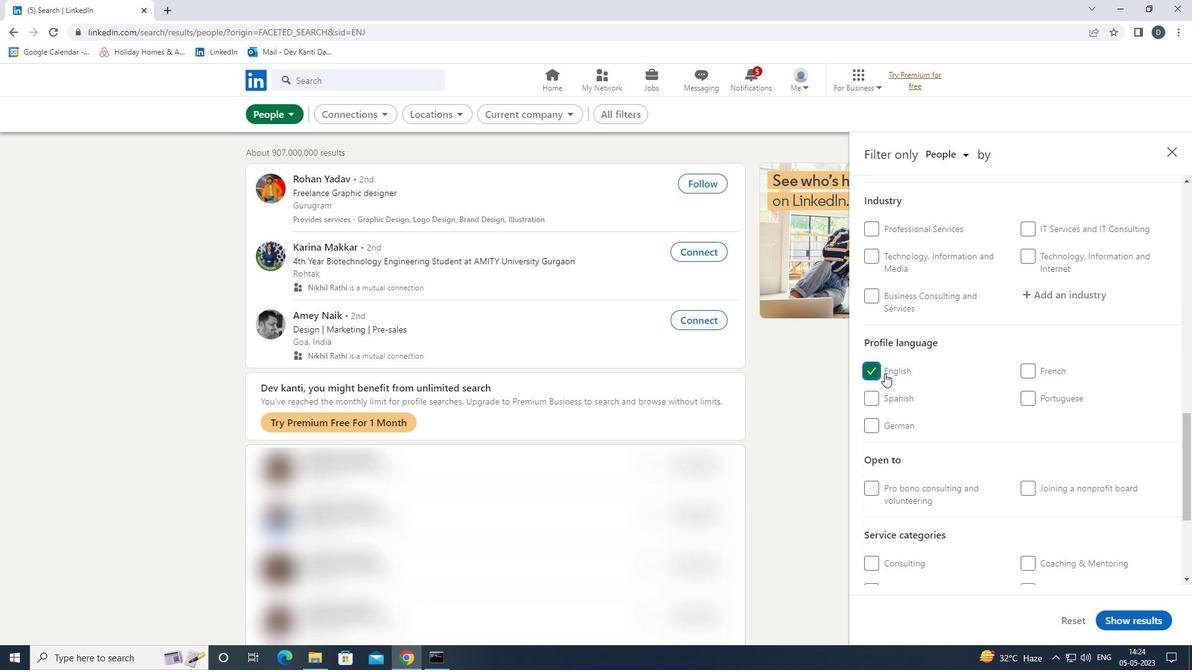 
Action: Mouse scrolled (881, 375) with delta (0, 0)
Screenshot: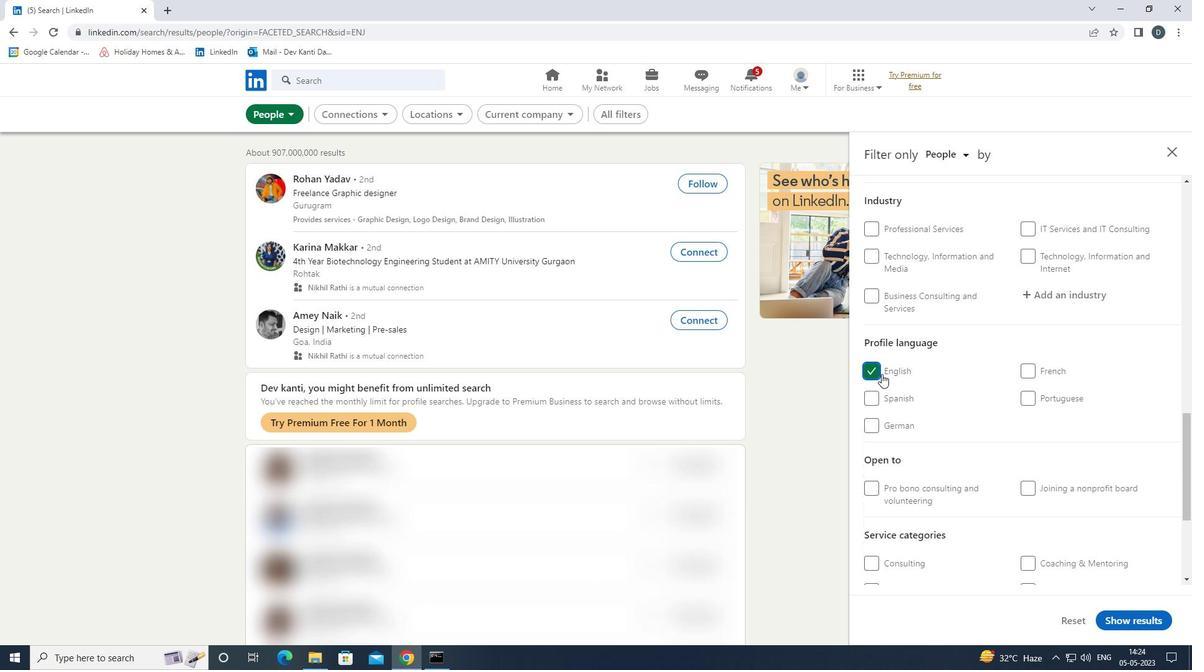
Action: Mouse scrolled (881, 375) with delta (0, 0)
Screenshot: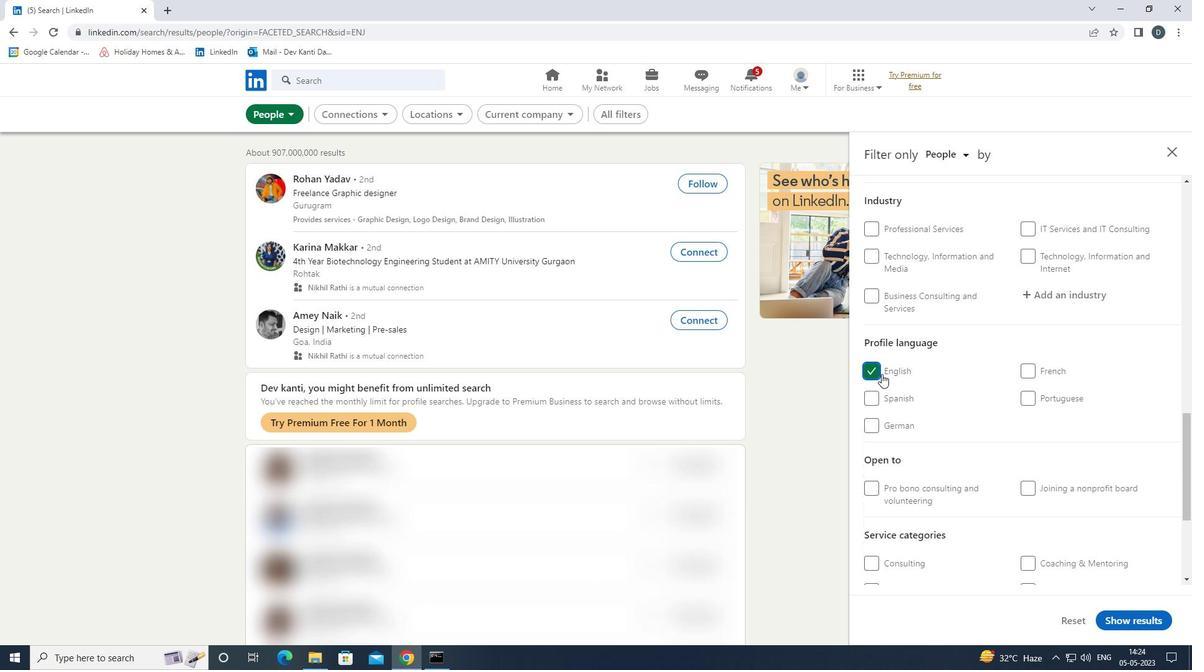 
Action: Mouse scrolled (881, 375) with delta (0, 0)
Screenshot: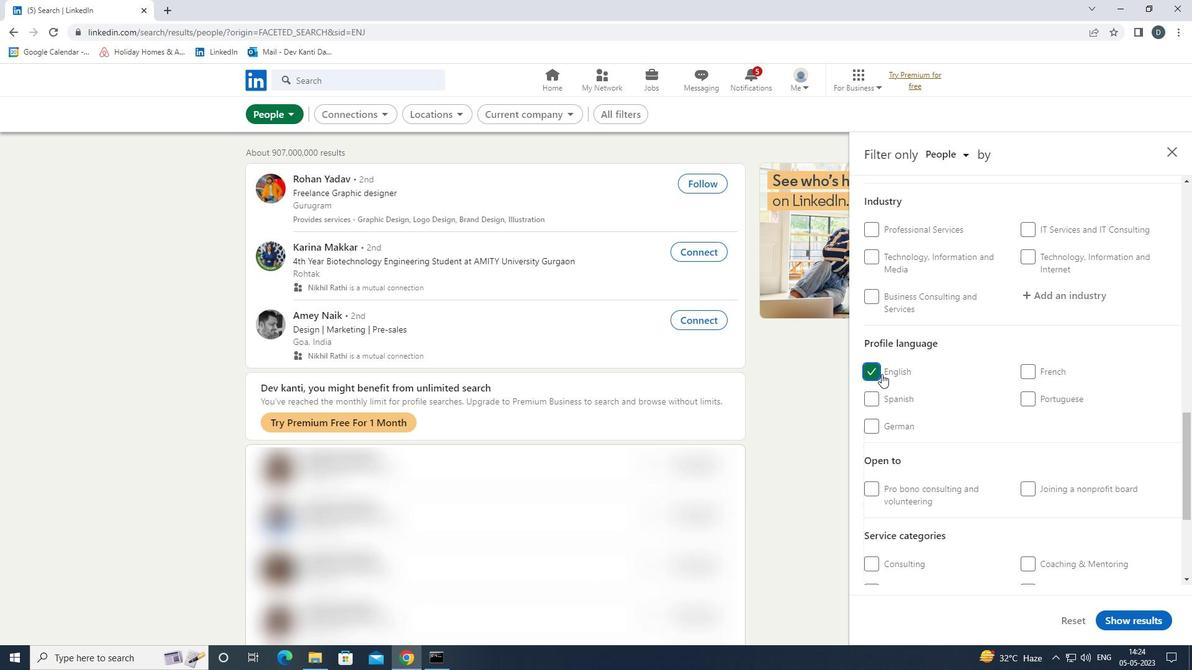 
Action: Mouse scrolled (881, 375) with delta (0, 0)
Screenshot: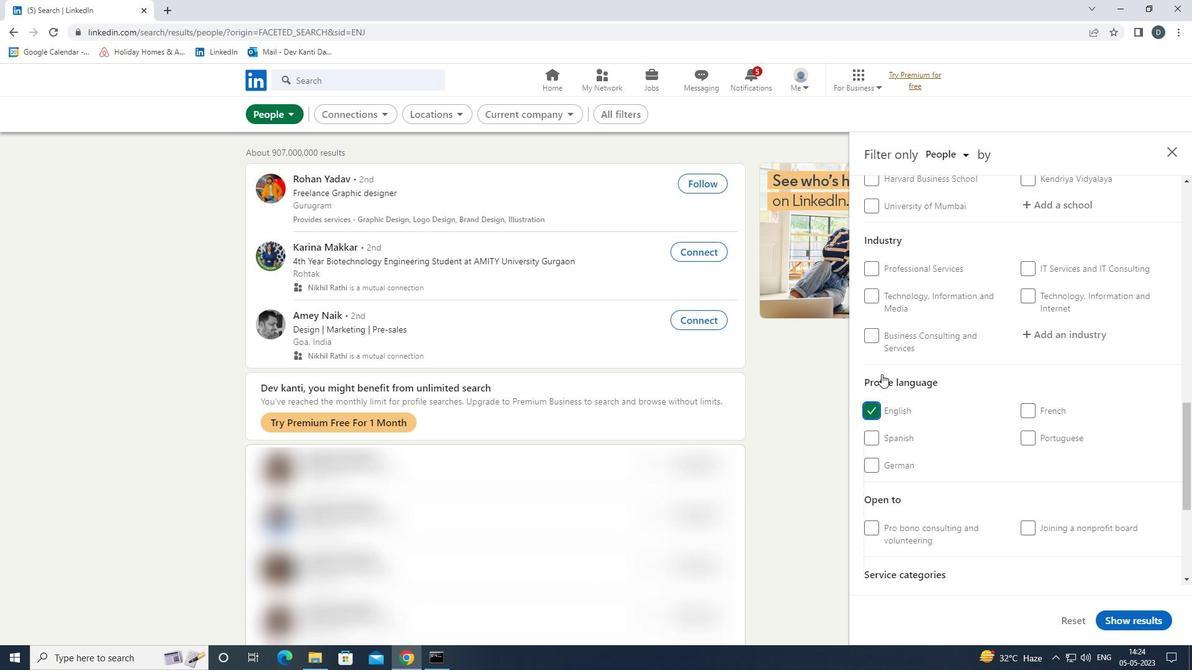 
Action: Mouse scrolled (881, 375) with delta (0, 0)
Screenshot: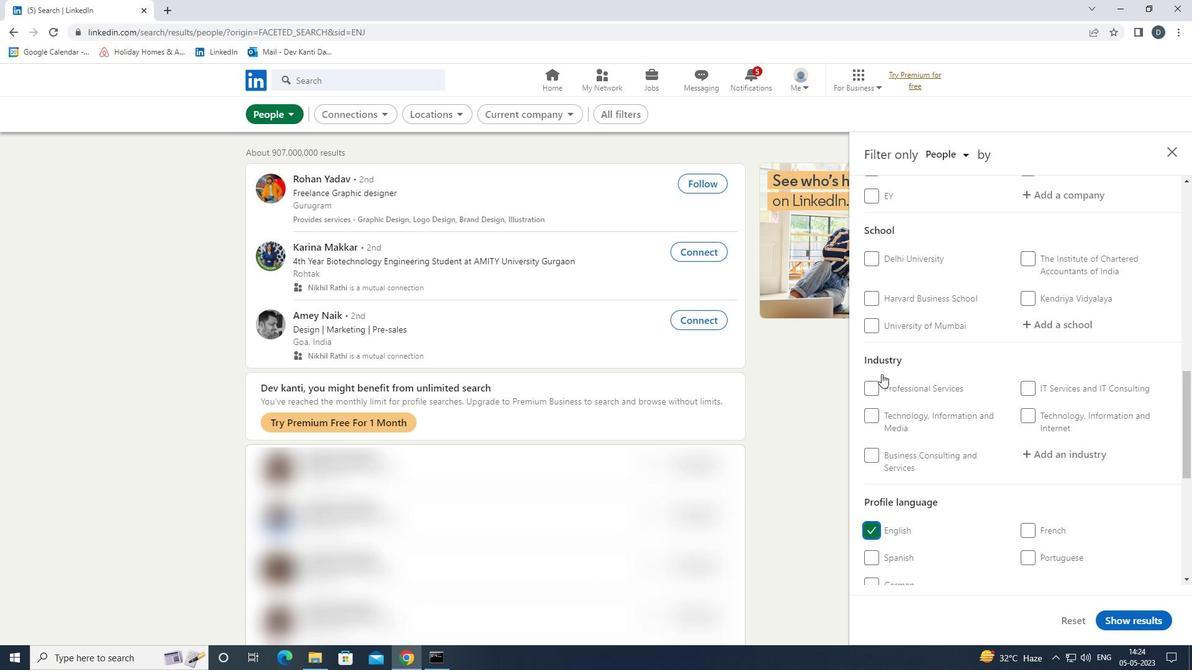 
Action: Mouse moved to (1031, 349)
Screenshot: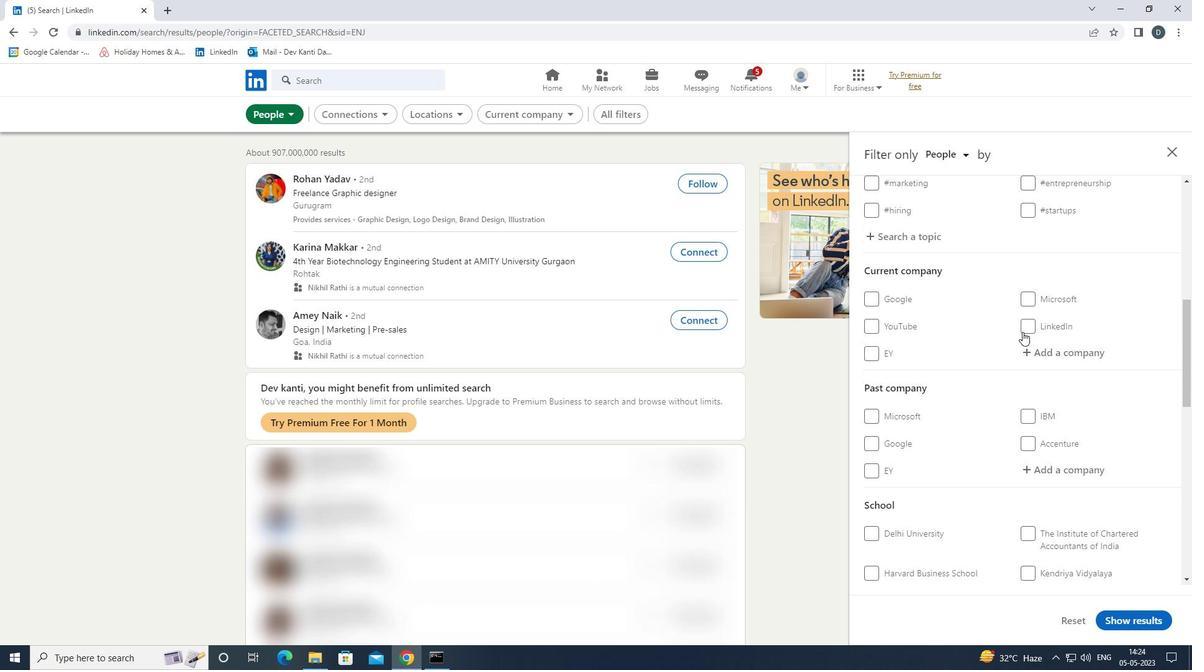 
Action: Mouse pressed left at (1031, 349)
Screenshot: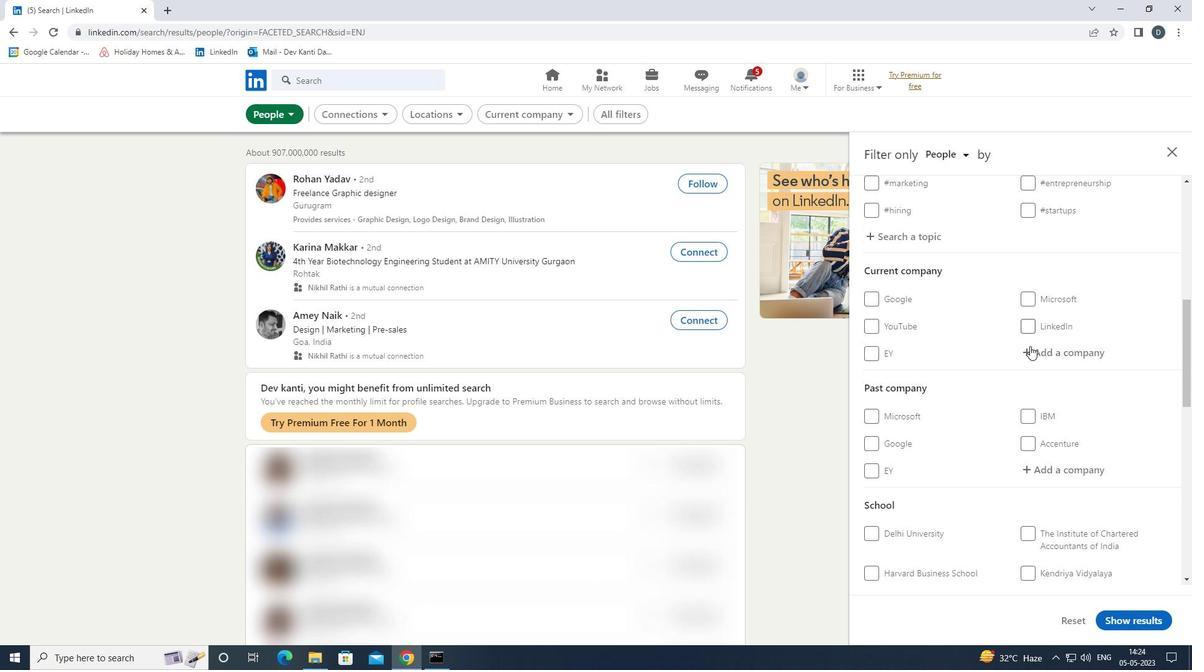 
Action: Mouse moved to (1029, 355)
Screenshot: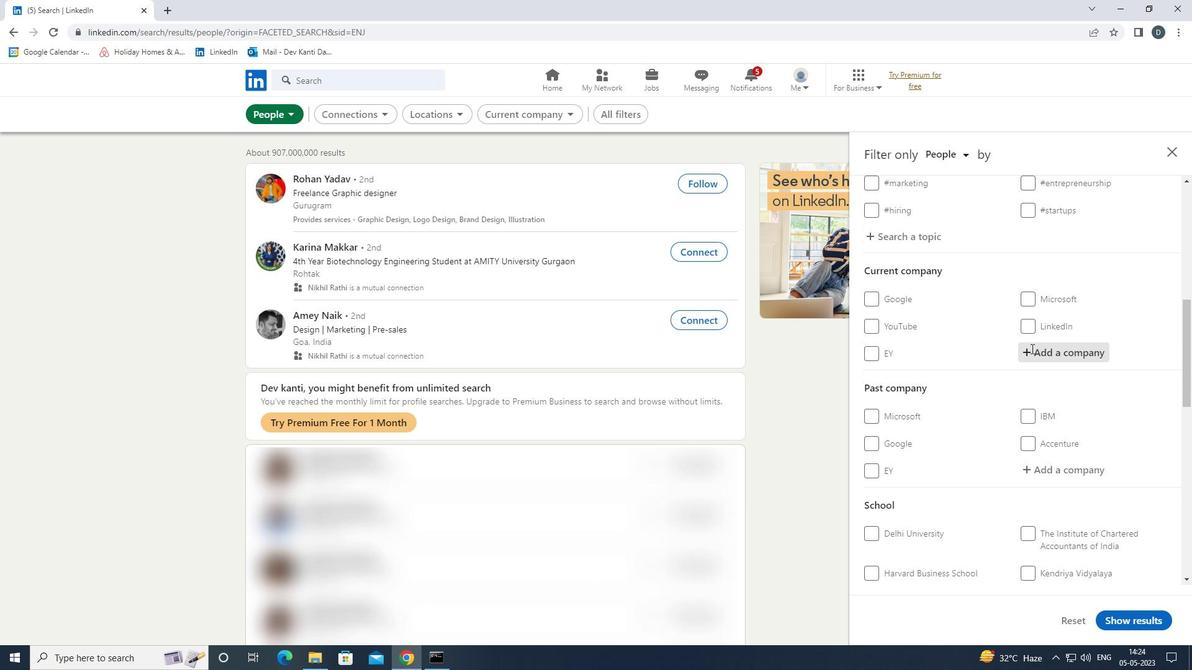 
Action: Key pressed <Key.shift><Key.shift>ANCHOR<Key.space>BY<Key.space><Key.shift>PANASO<Key.down><Key.enter>
Screenshot: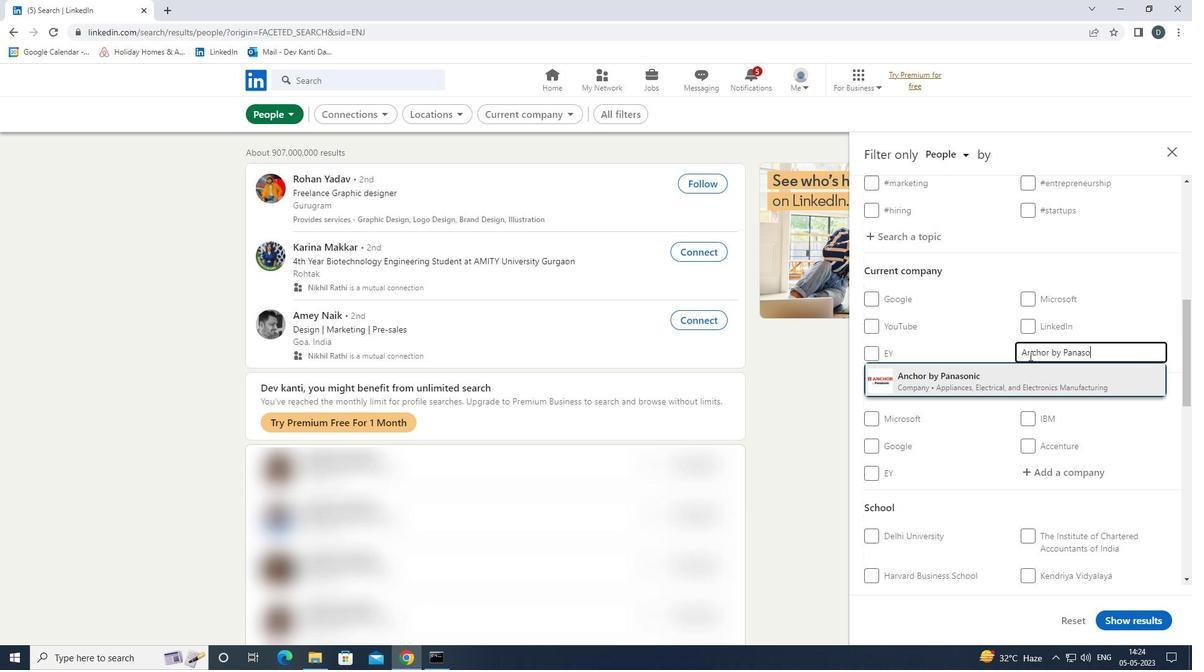 
Action: Mouse moved to (1035, 354)
Screenshot: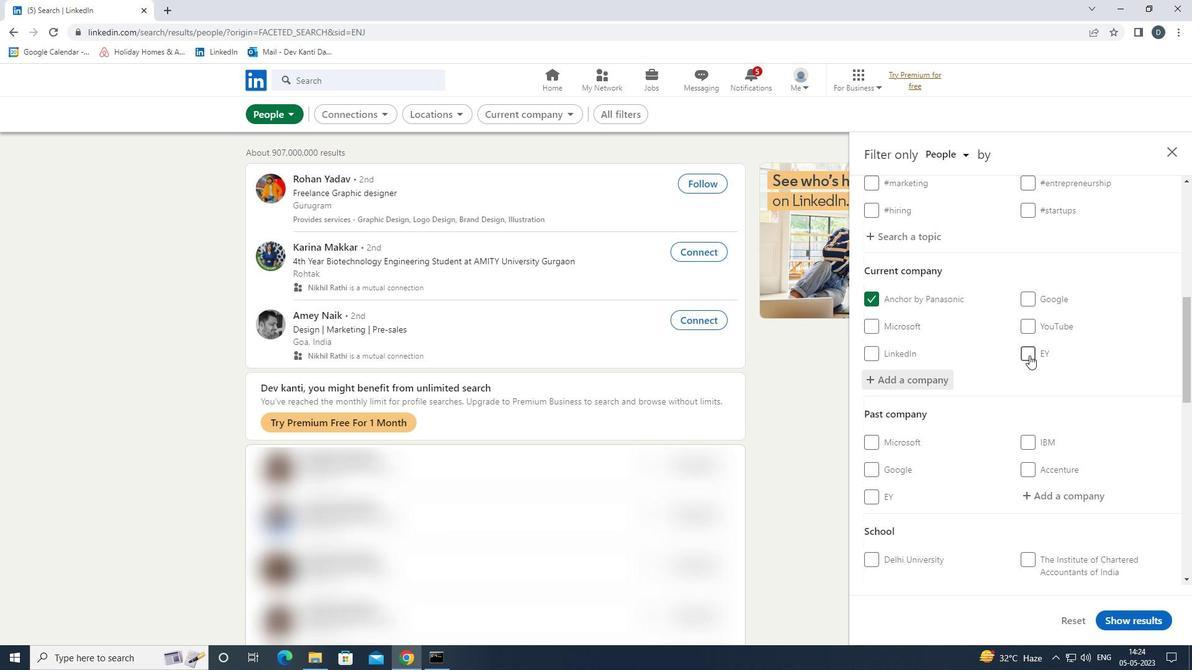 
Action: Mouse scrolled (1035, 354) with delta (0, 0)
Screenshot: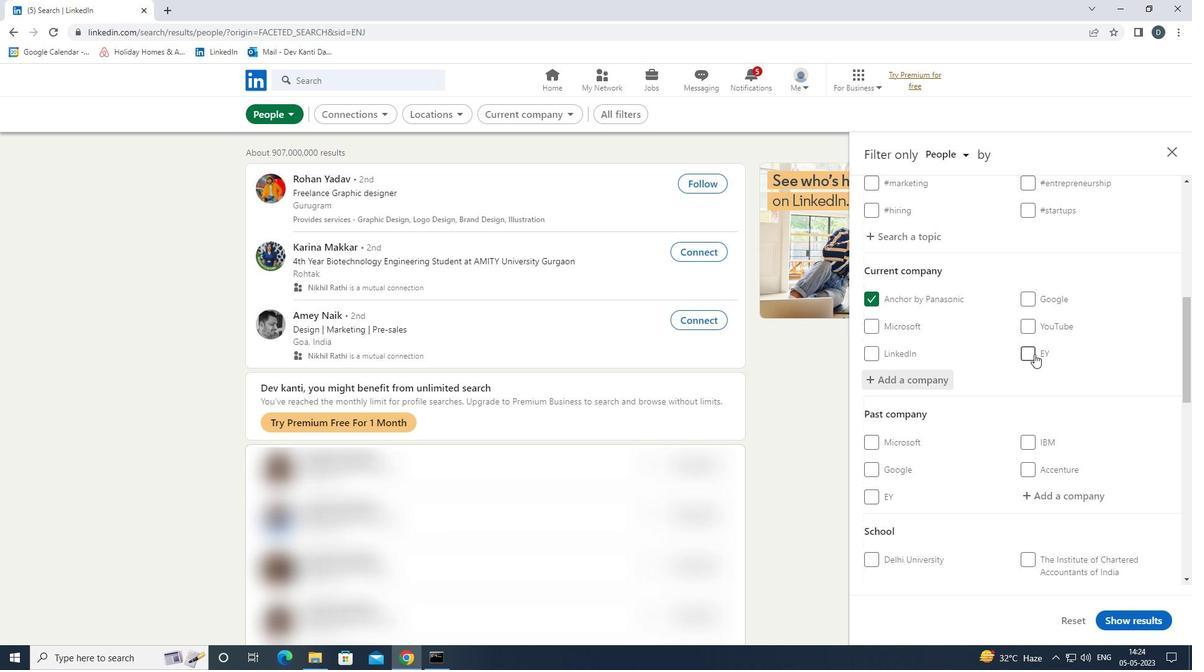 
Action: Mouse scrolled (1035, 354) with delta (0, 0)
Screenshot: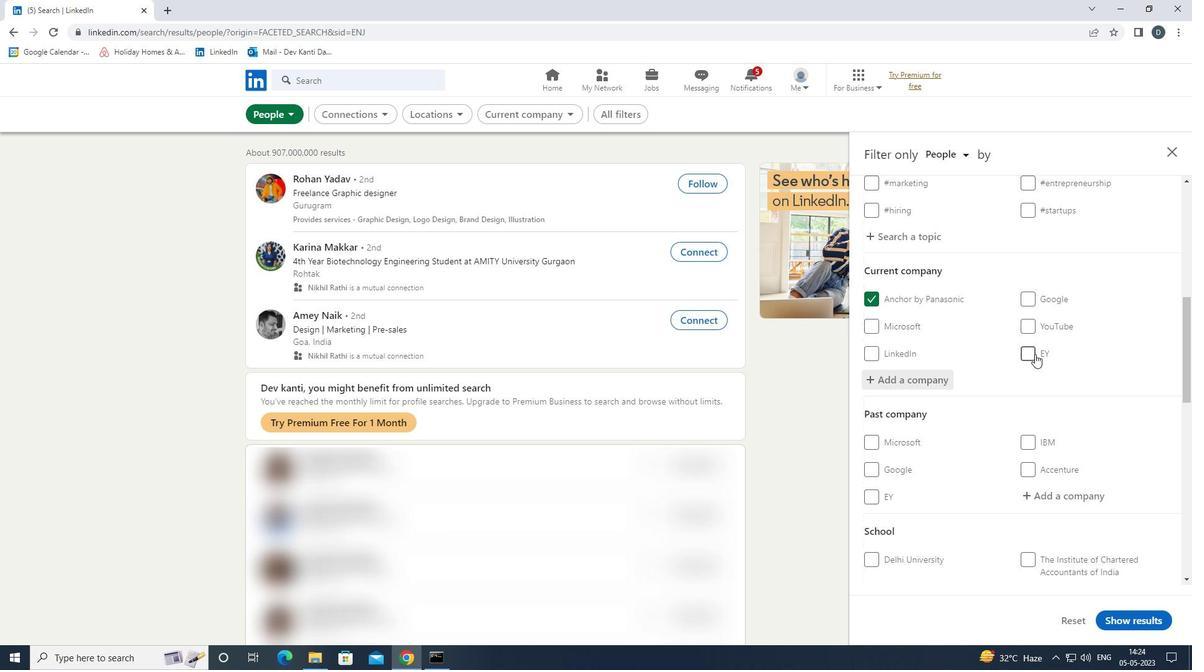 
Action: Mouse scrolled (1035, 354) with delta (0, 0)
Screenshot: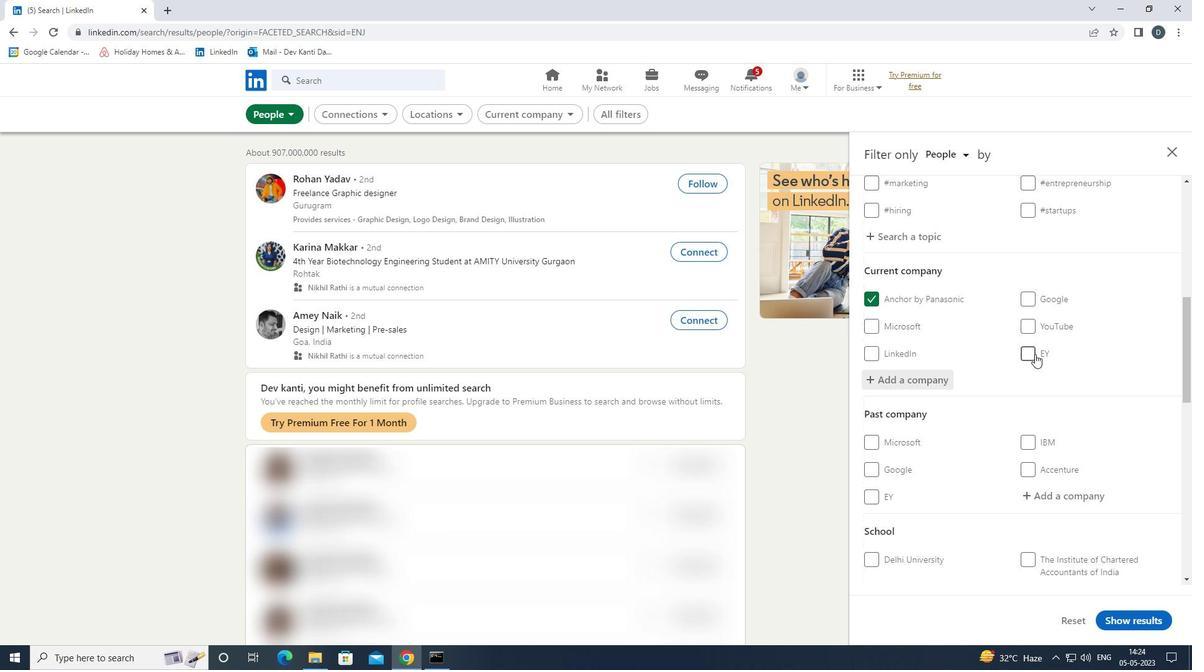 
Action: Mouse scrolled (1035, 354) with delta (0, 0)
Screenshot: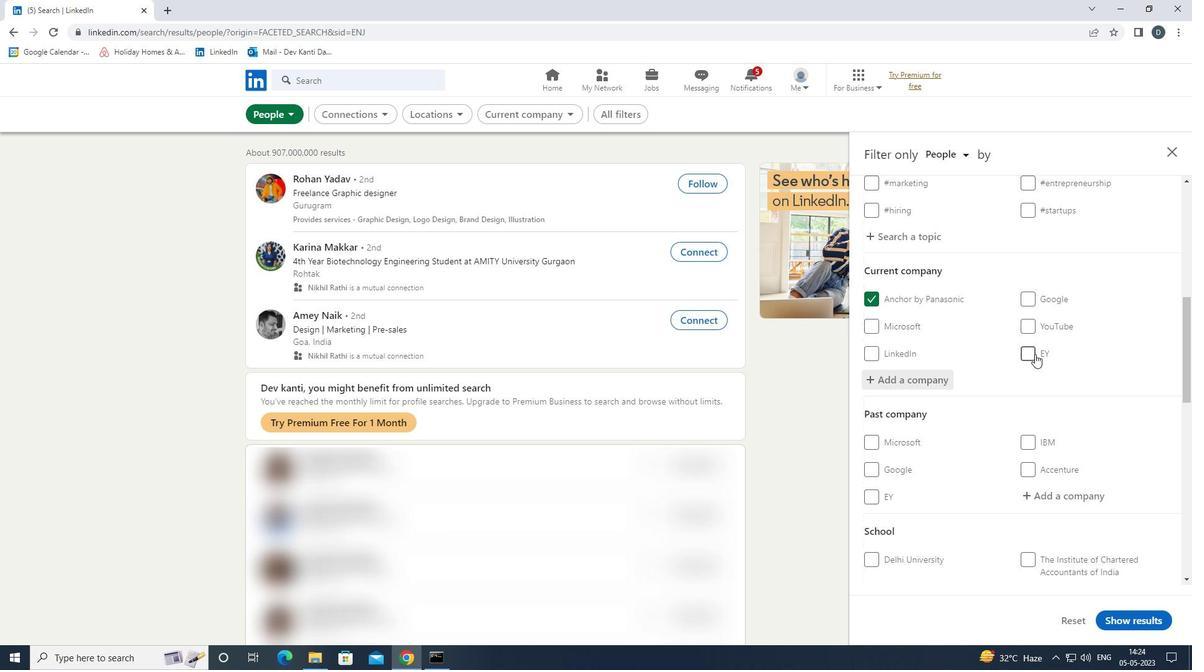 
Action: Mouse moved to (1043, 381)
Screenshot: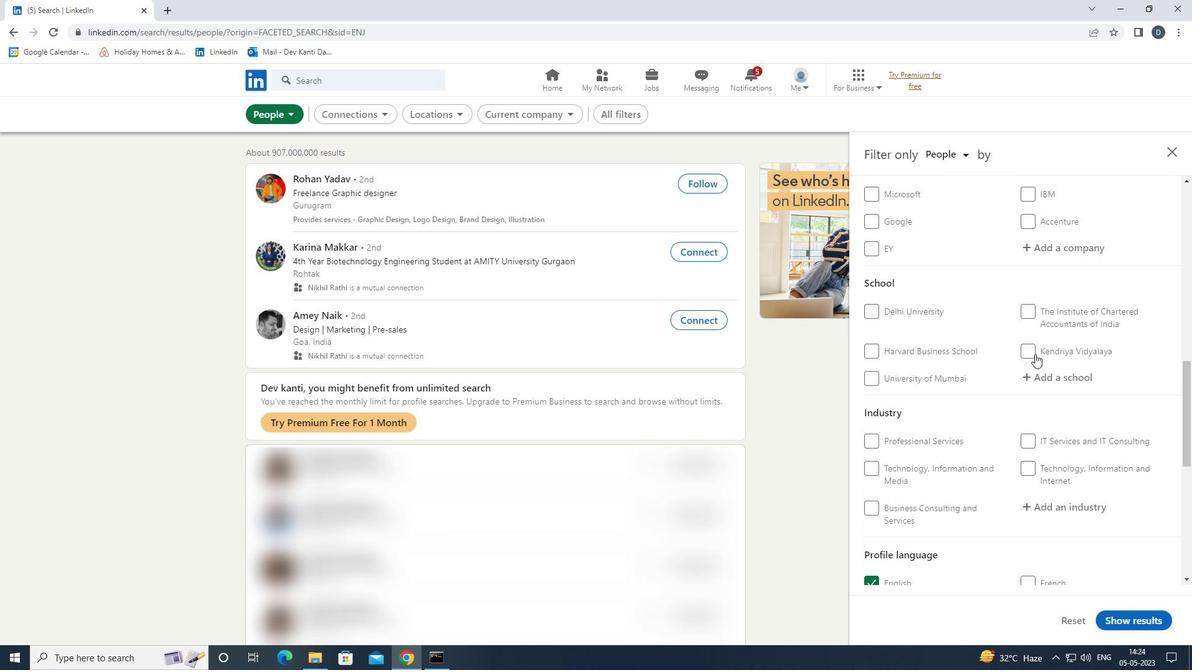 
Action: Mouse pressed left at (1043, 381)
Screenshot: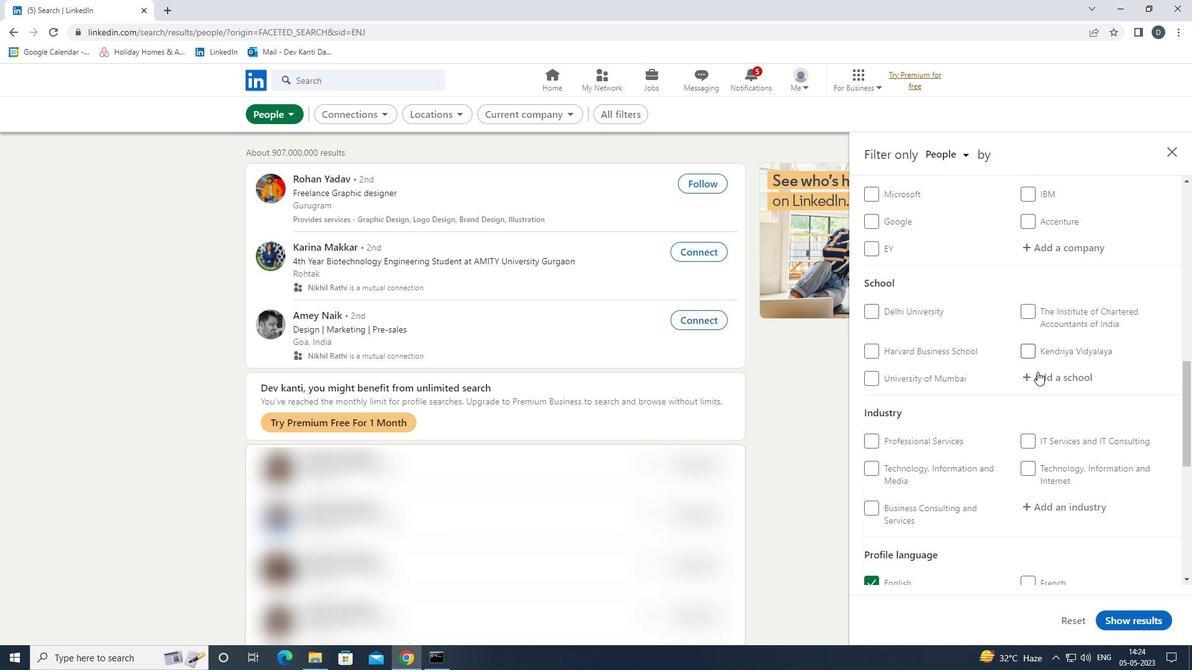 
Action: Key pressed <Key.shift>UNIVERSITY<Key.space>OF<Key.space><Key.shift>HY<Key.down><Key.enter>
Screenshot: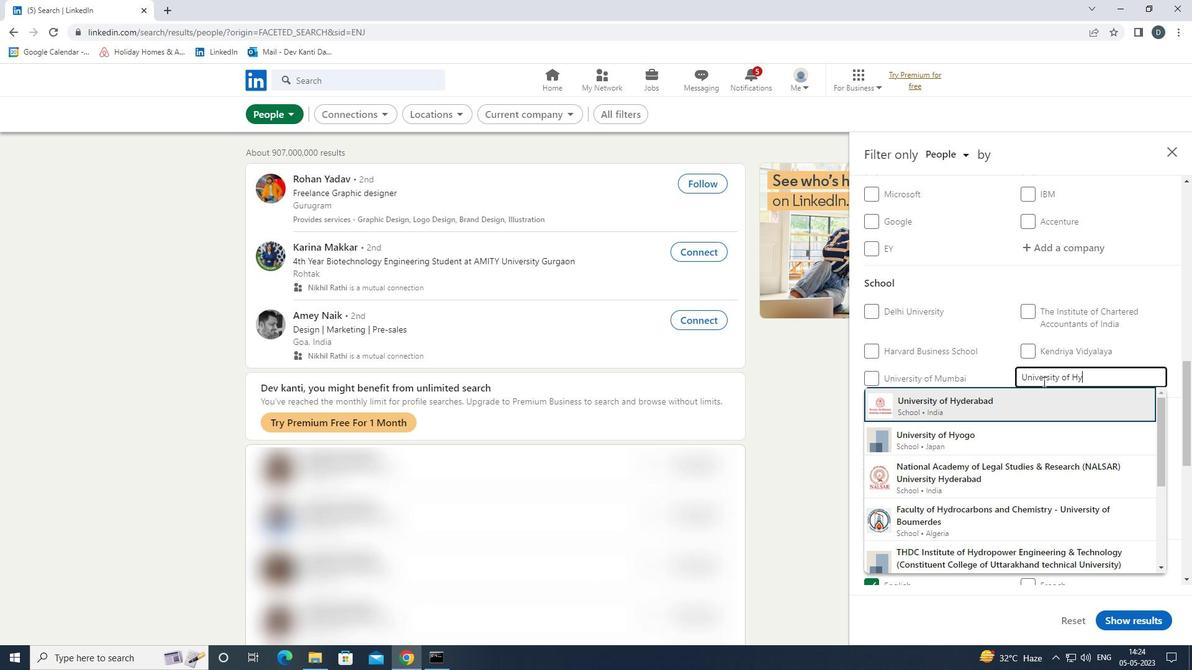 
Action: Mouse scrolled (1043, 381) with delta (0, 0)
Screenshot: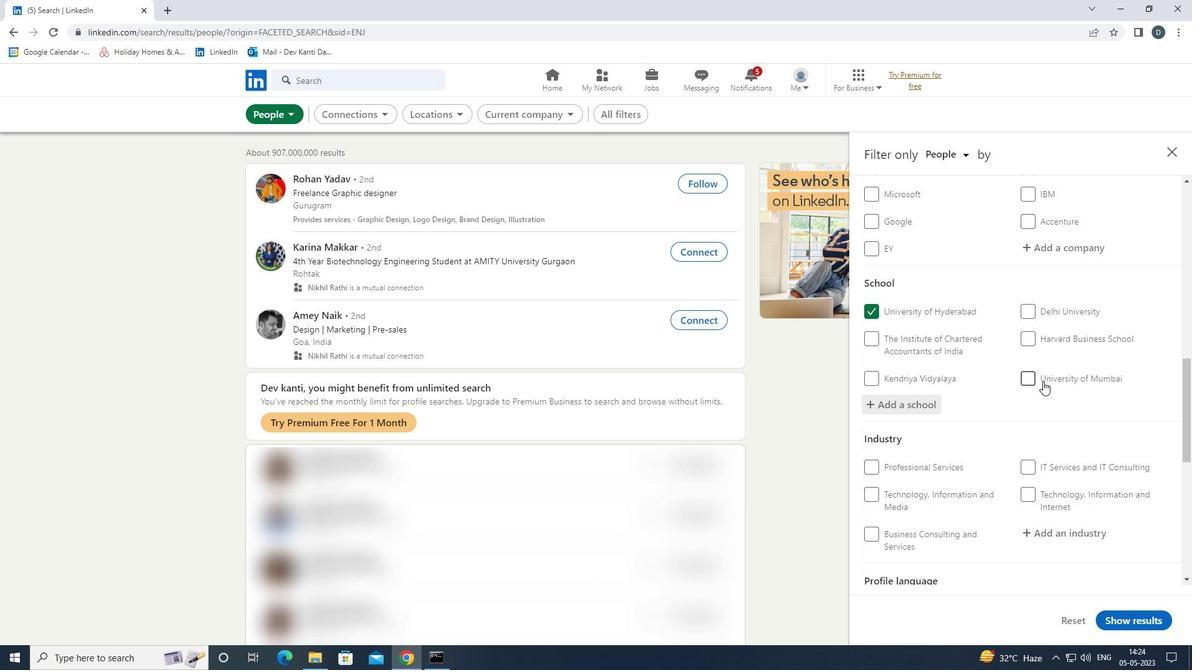 
Action: Mouse moved to (1043, 382)
Screenshot: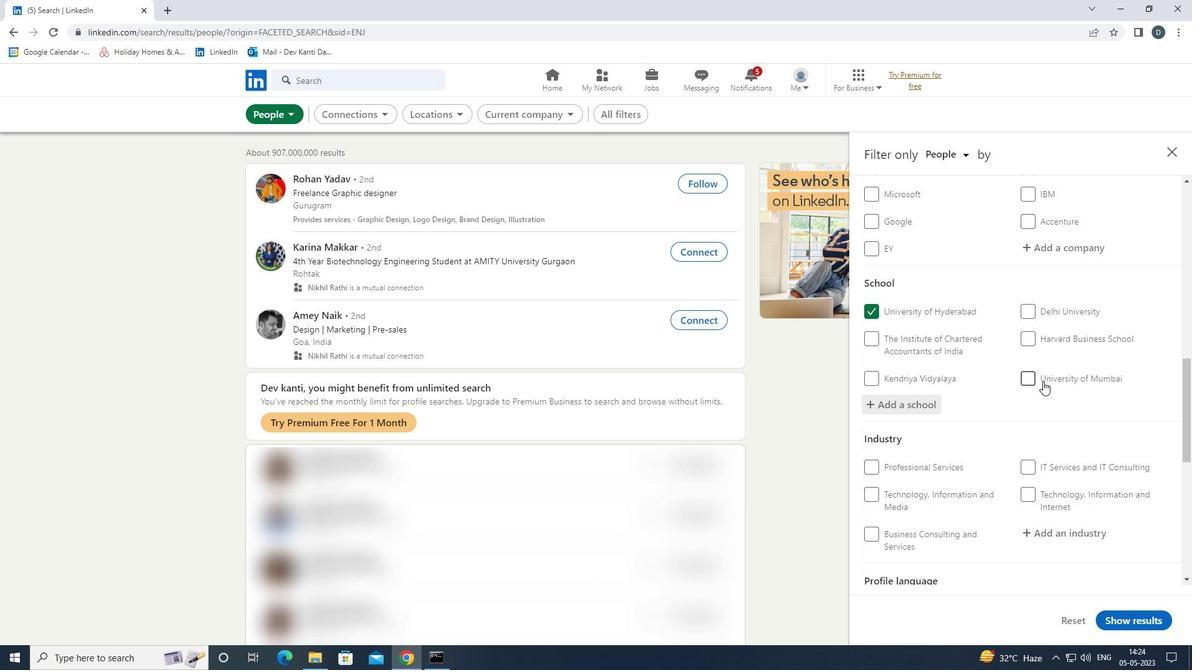
Action: Mouse scrolled (1043, 381) with delta (0, 0)
Screenshot: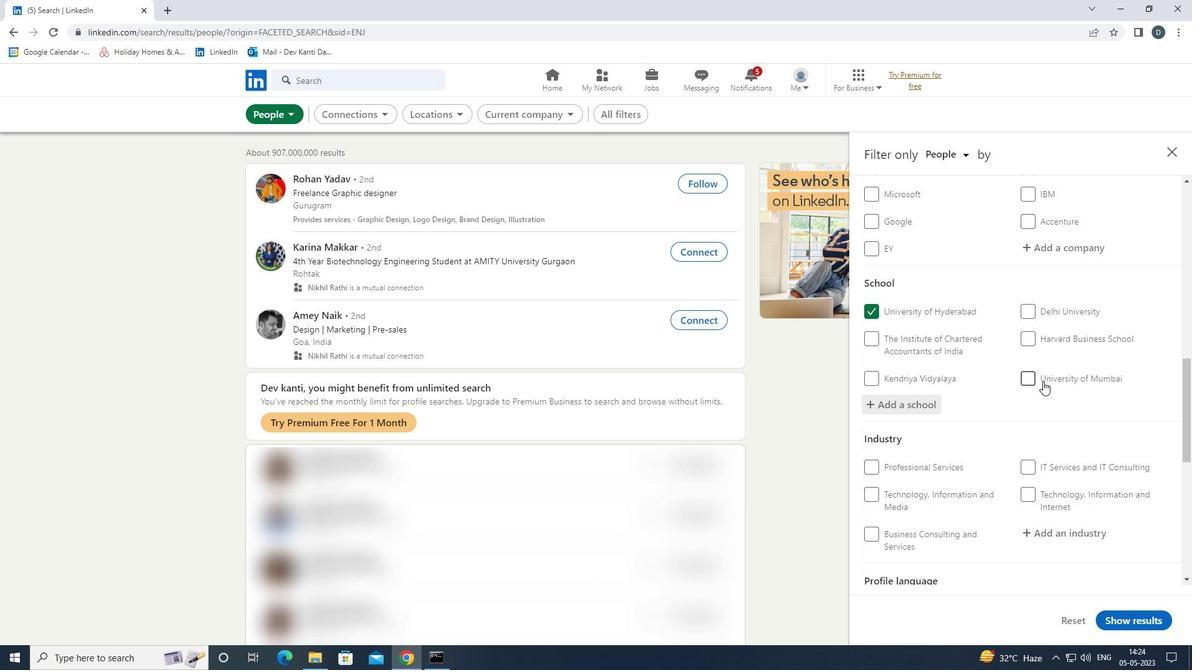 
Action: Mouse scrolled (1043, 381) with delta (0, 0)
Screenshot: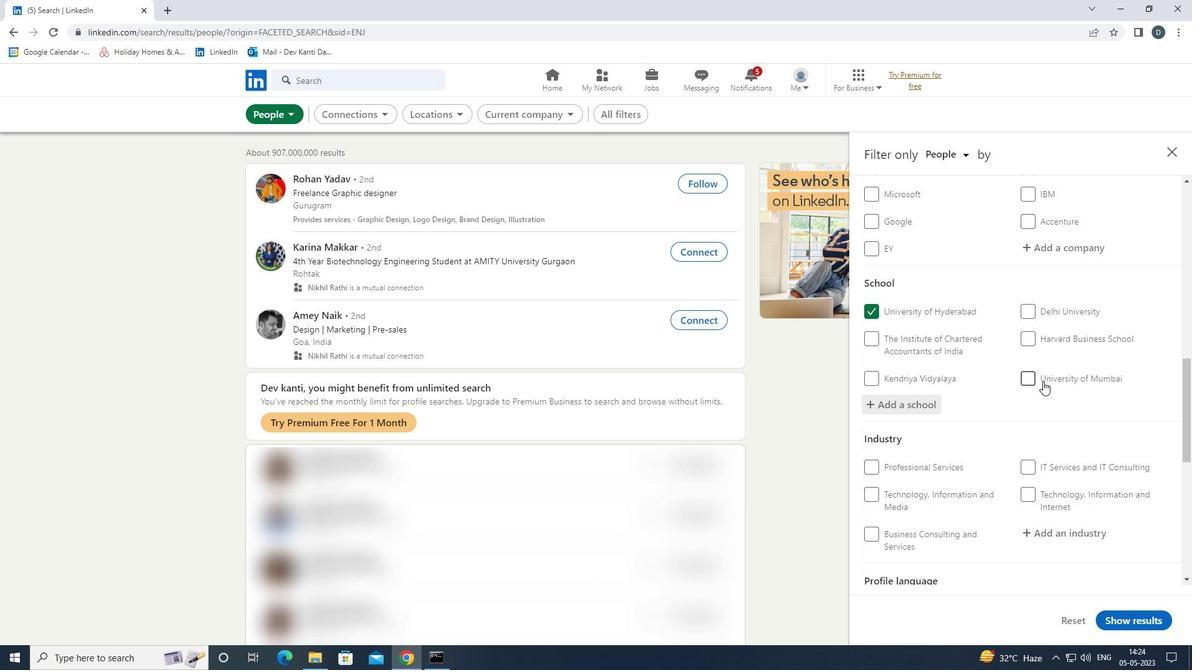 
Action: Mouse moved to (1066, 353)
Screenshot: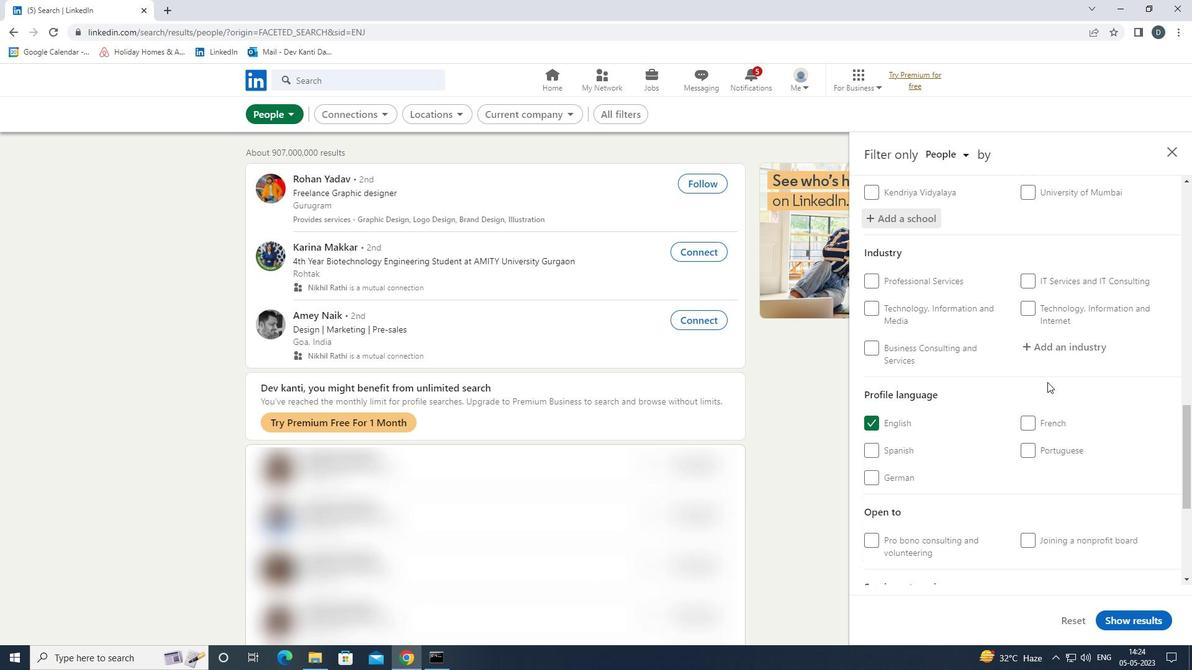 
Action: Mouse pressed left at (1066, 353)
Screenshot: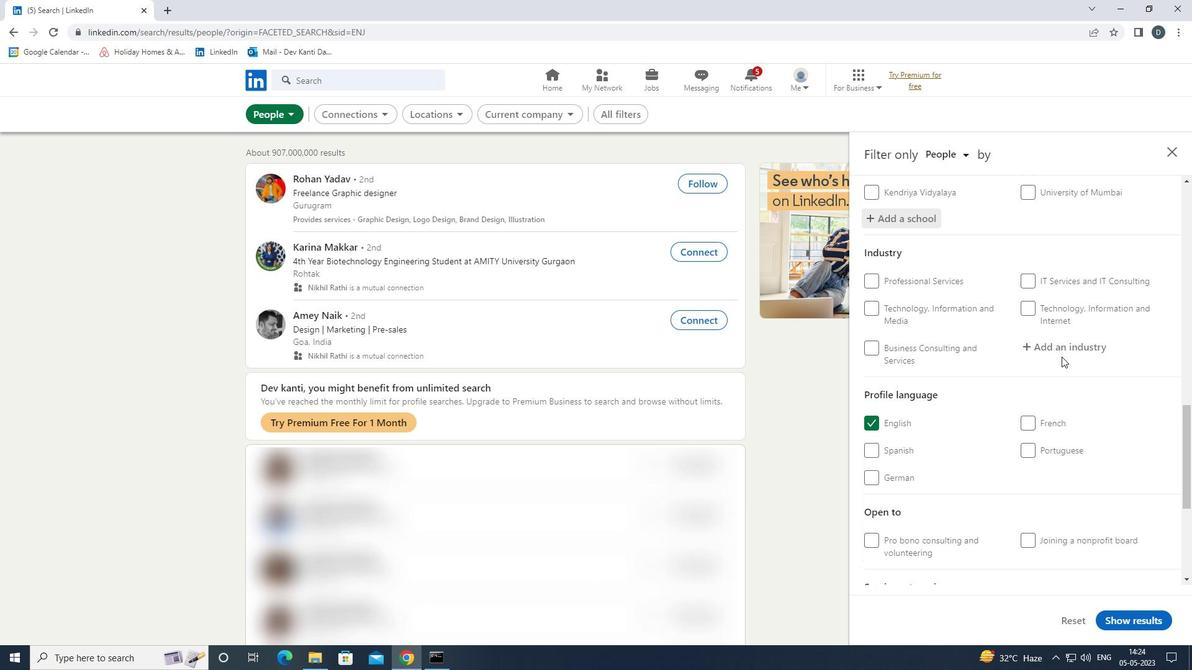 
Action: Key pressed <Key.shift>FUNDRAISING<Key.down><Key.enter>
Screenshot: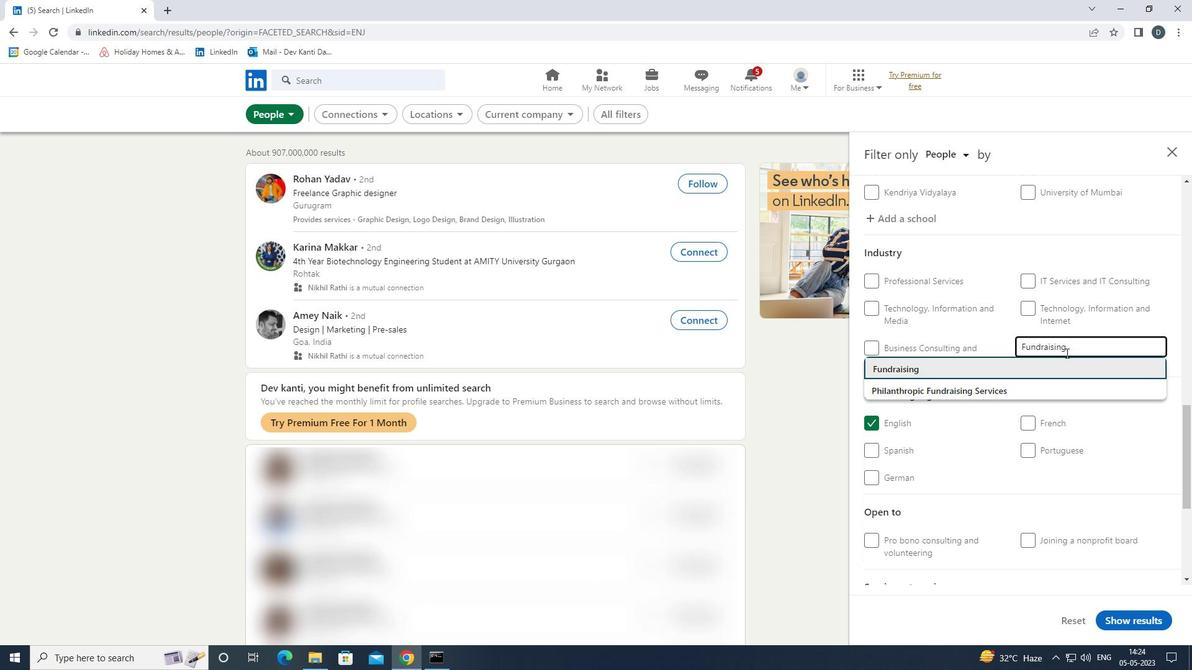 
Action: Mouse scrolled (1066, 352) with delta (0, 0)
Screenshot: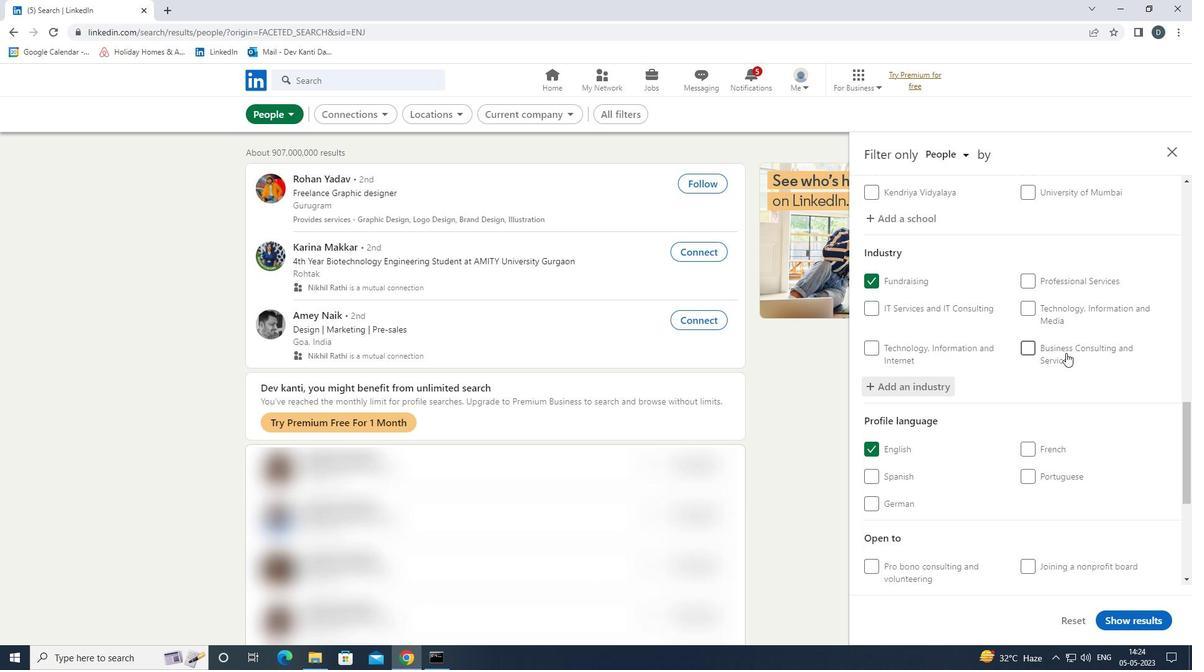 
Action: Mouse scrolled (1066, 352) with delta (0, 0)
Screenshot: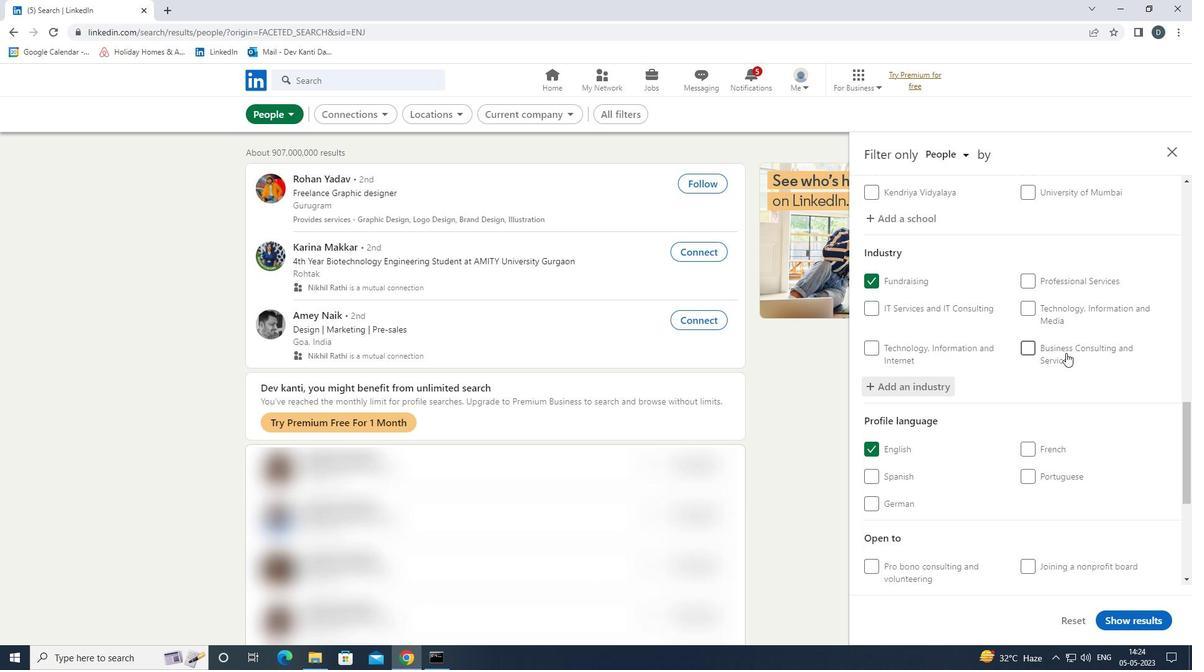 
Action: Mouse scrolled (1066, 352) with delta (0, 0)
Screenshot: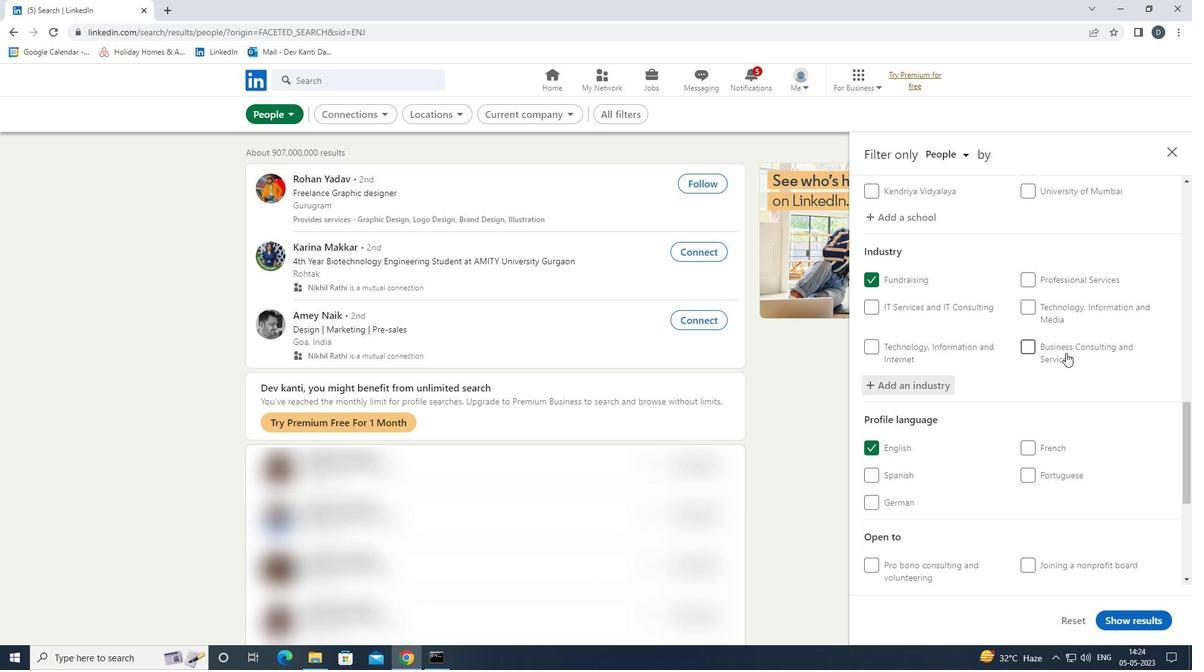 
Action: Mouse moved to (1063, 365)
Screenshot: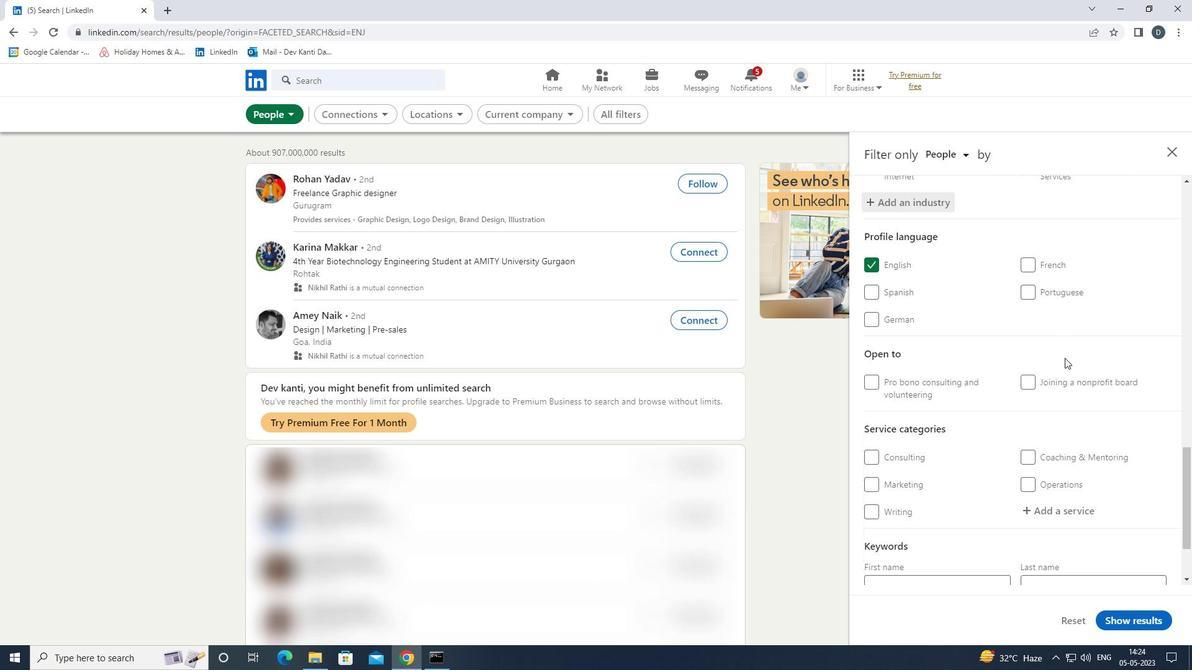 
Action: Mouse scrolled (1063, 365) with delta (0, 0)
Screenshot: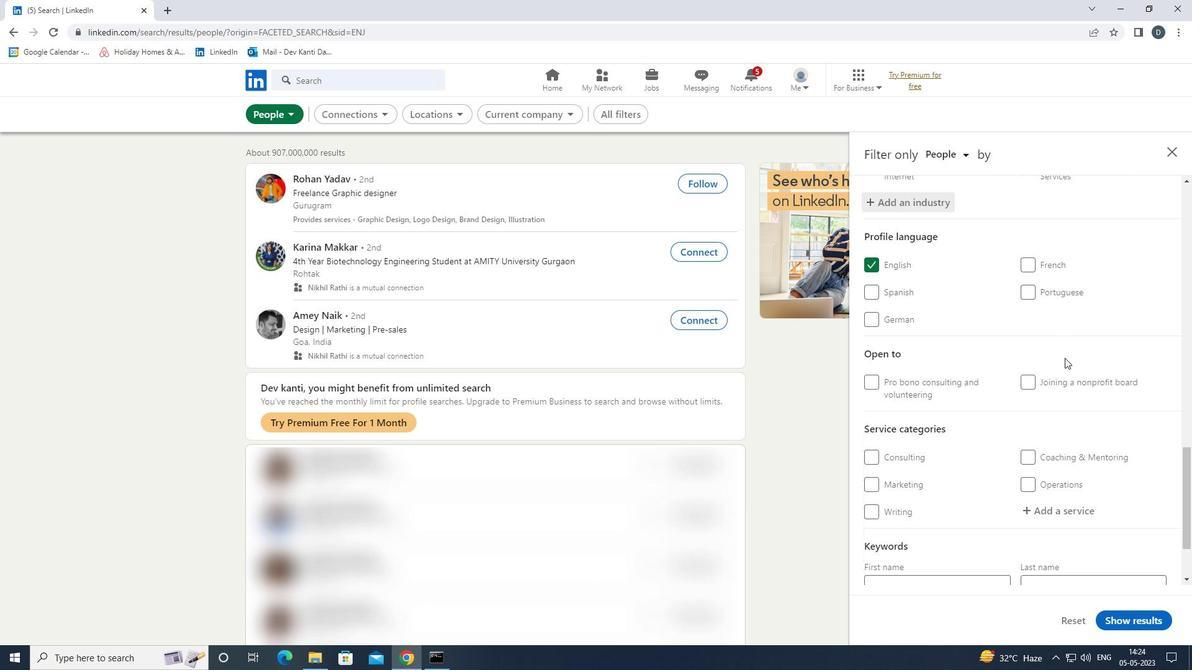 
Action: Mouse moved to (1063, 368)
Screenshot: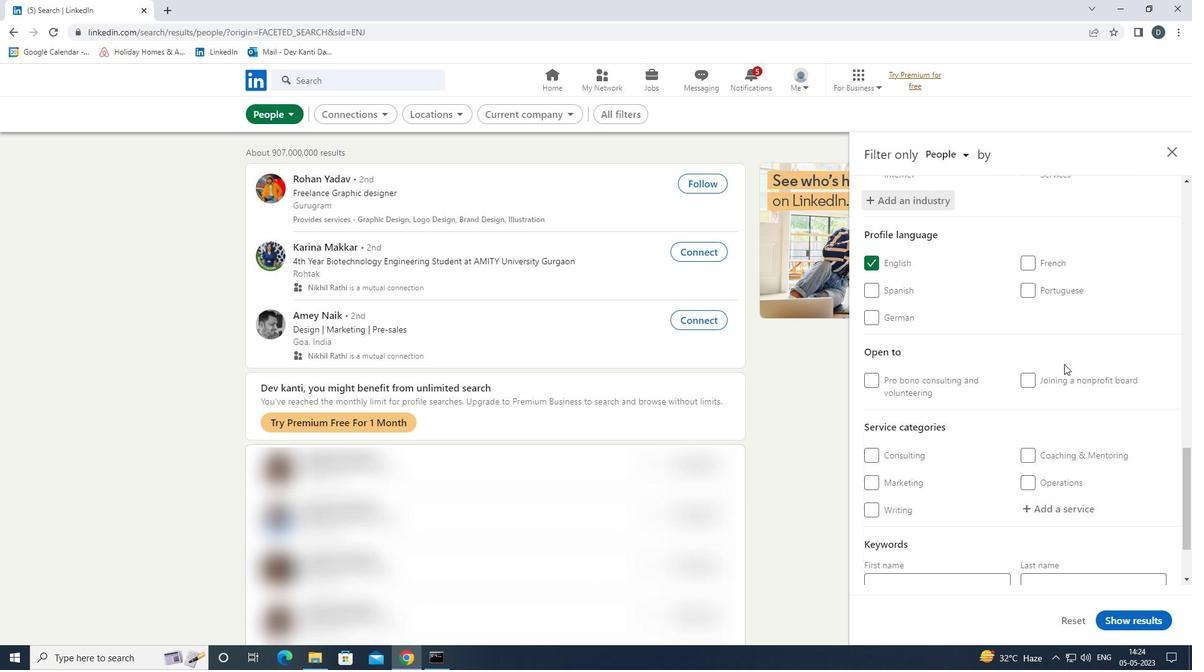 
Action: Mouse scrolled (1063, 368) with delta (0, 0)
Screenshot: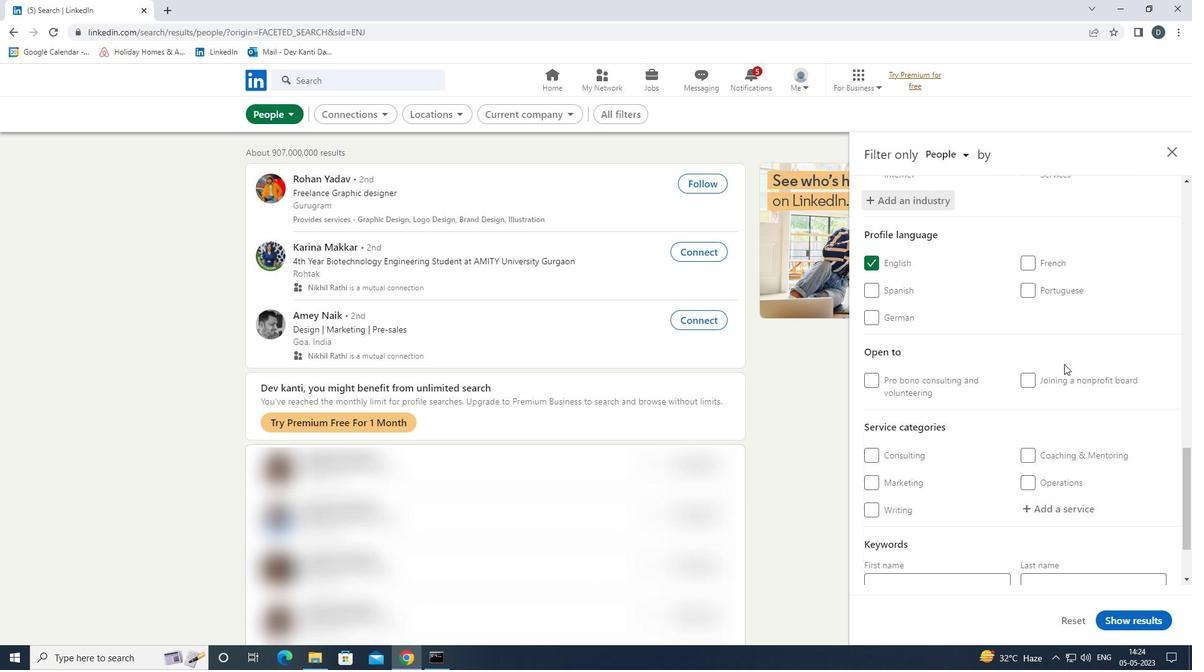 
Action: Mouse moved to (1067, 401)
Screenshot: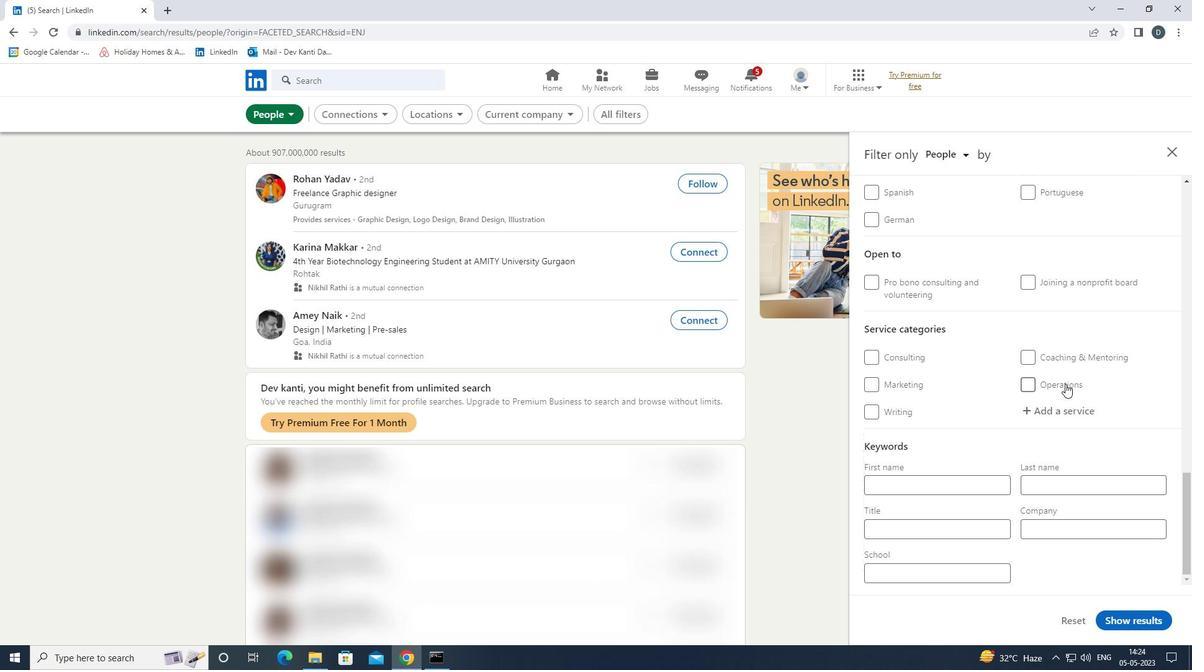 
Action: Mouse pressed left at (1067, 401)
Screenshot: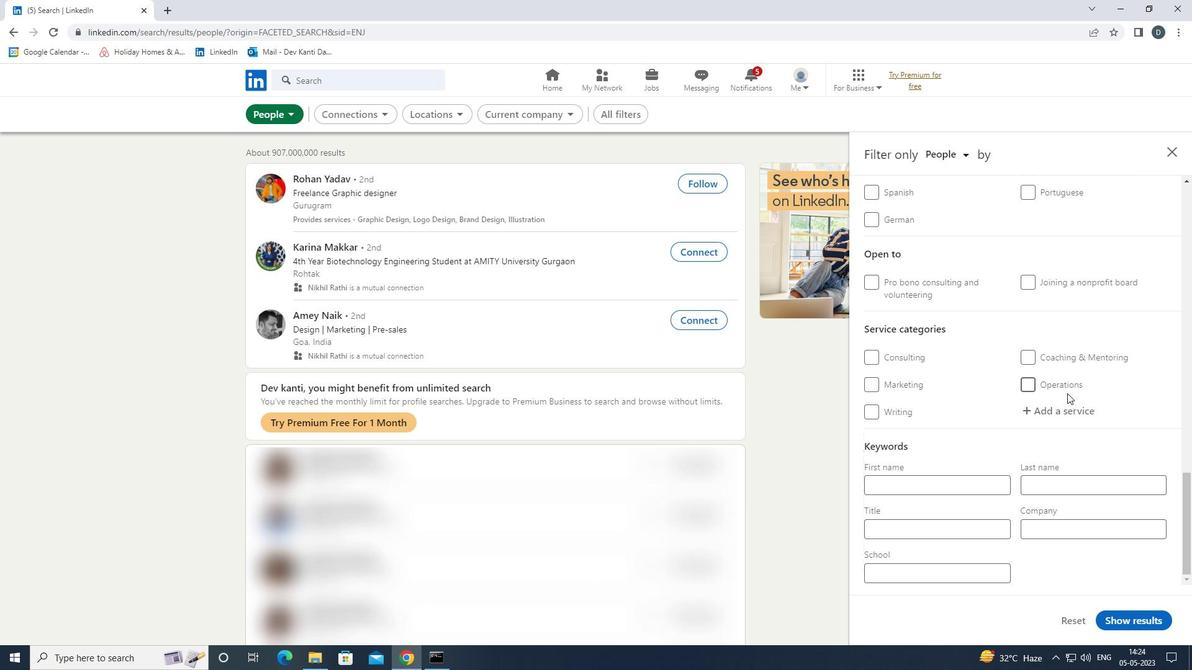 
Action: Key pressed <Key.shift><Key.shift><Key.shift><Key.shift><Key.shift><Key.shift>BOOKK<Key.down><Key.enter>
Screenshot: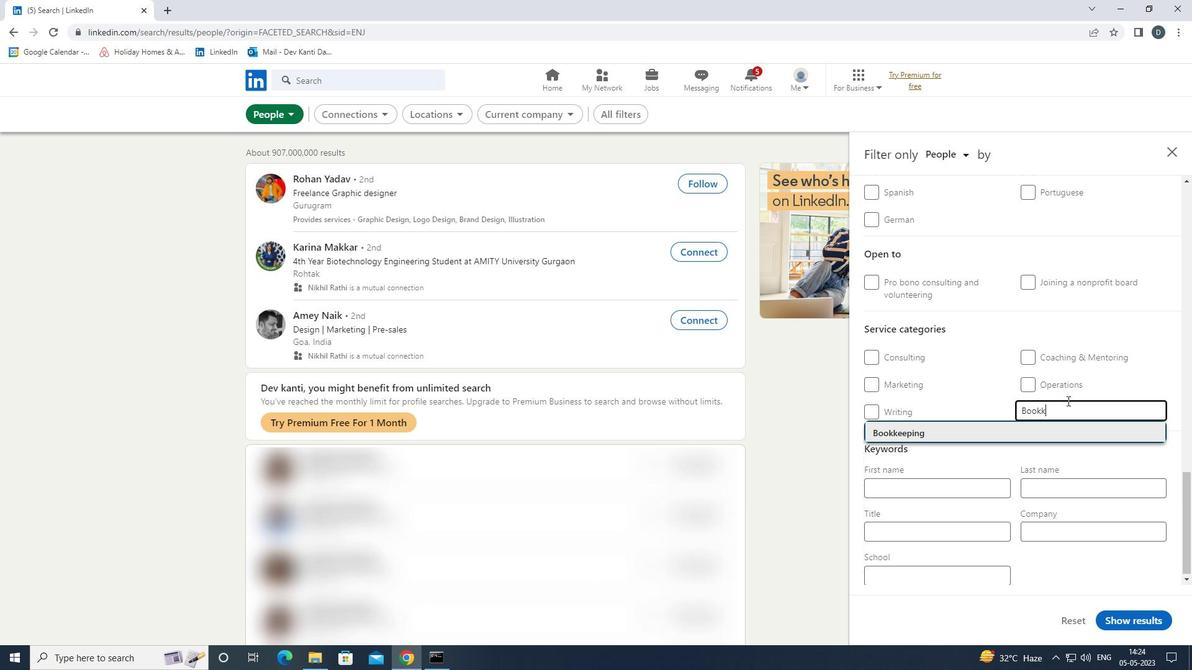 
Action: Mouse moved to (1067, 401)
Screenshot: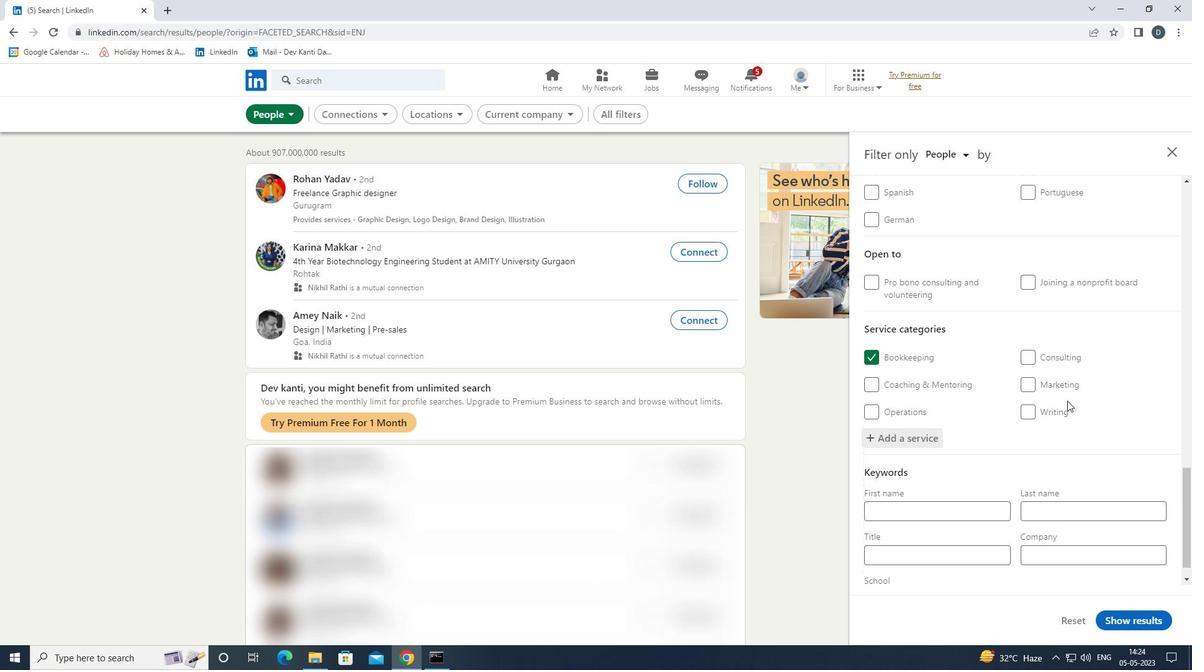 
Action: Mouse scrolled (1067, 400) with delta (0, 0)
Screenshot: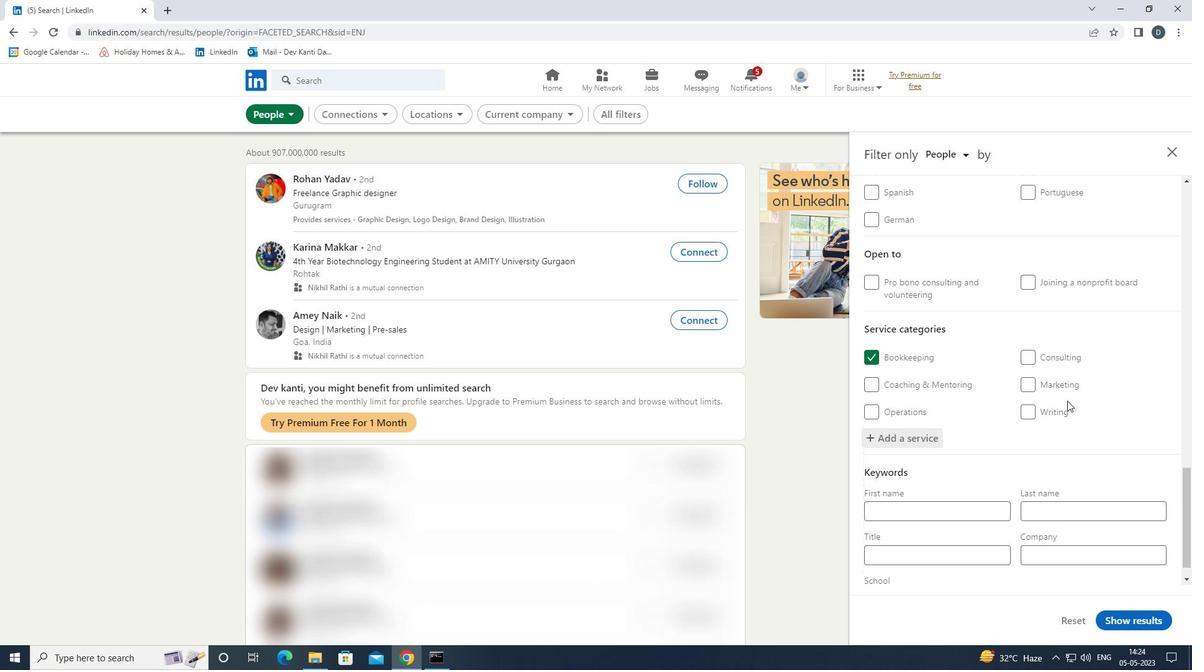 
Action: Mouse moved to (1067, 401)
Screenshot: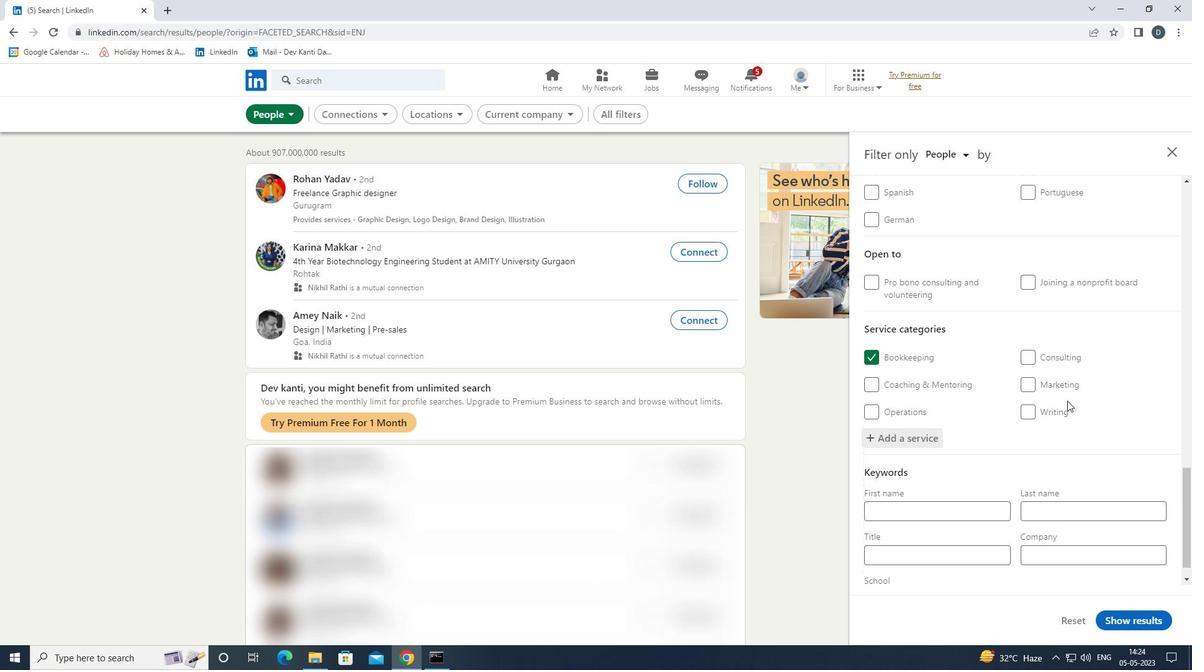 
Action: Mouse scrolled (1067, 401) with delta (0, 0)
Screenshot: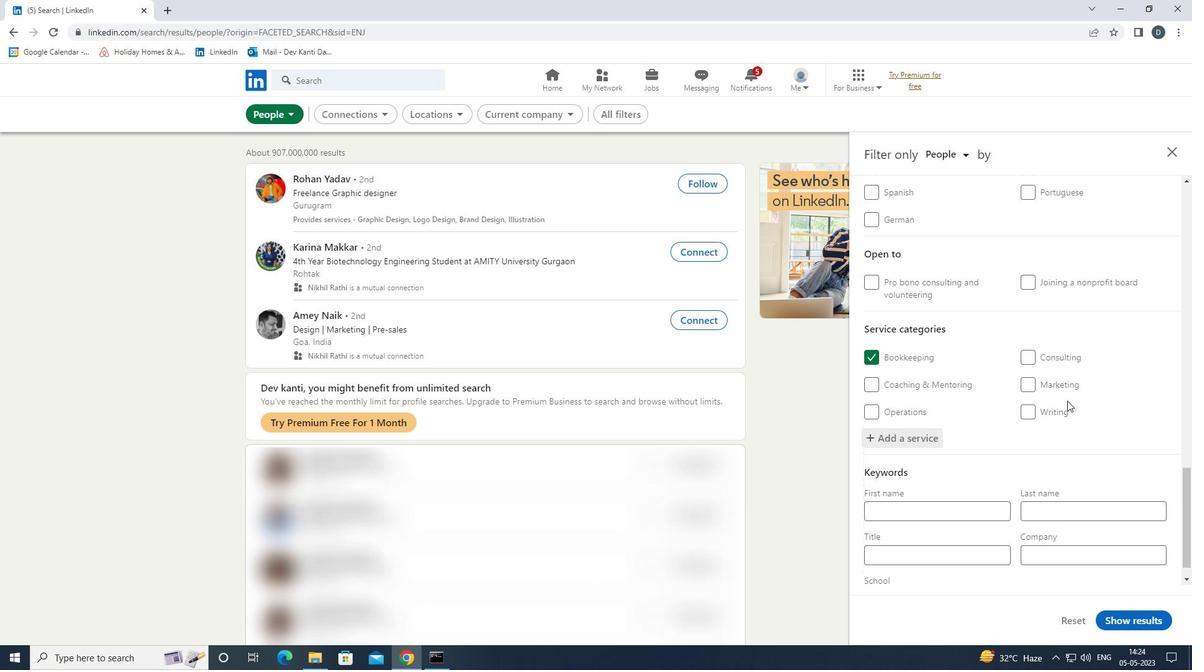 
Action: Mouse moved to (1065, 408)
Screenshot: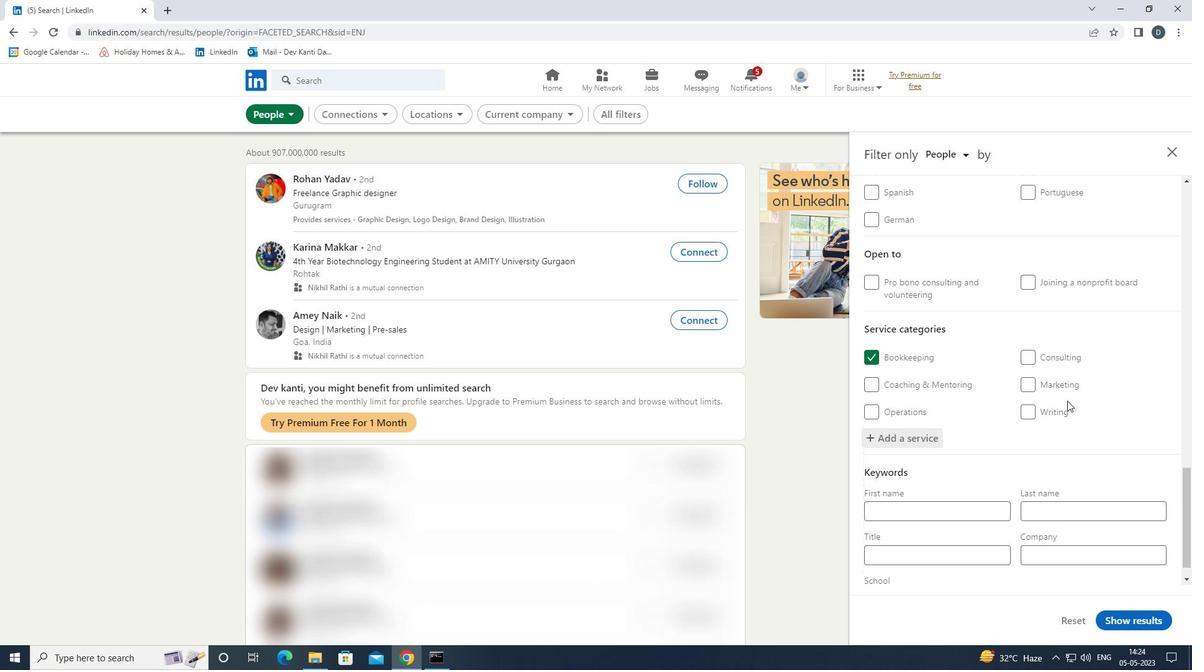 
Action: Mouse scrolled (1065, 407) with delta (0, 0)
Screenshot: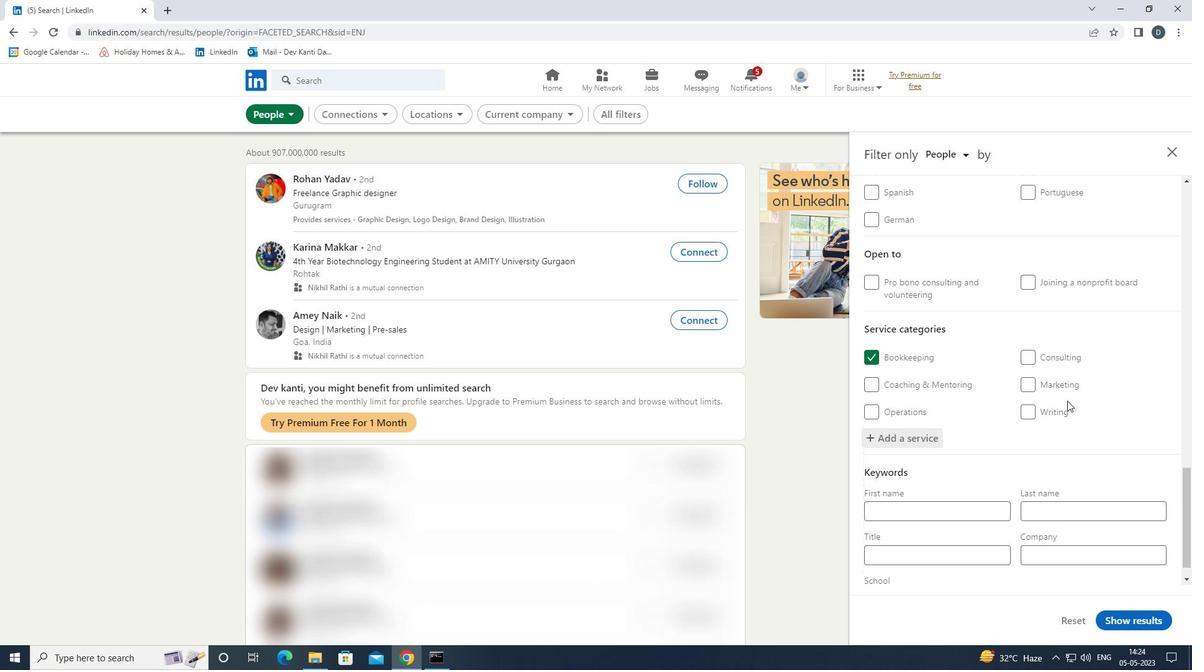 
Action: Mouse moved to (977, 526)
Screenshot: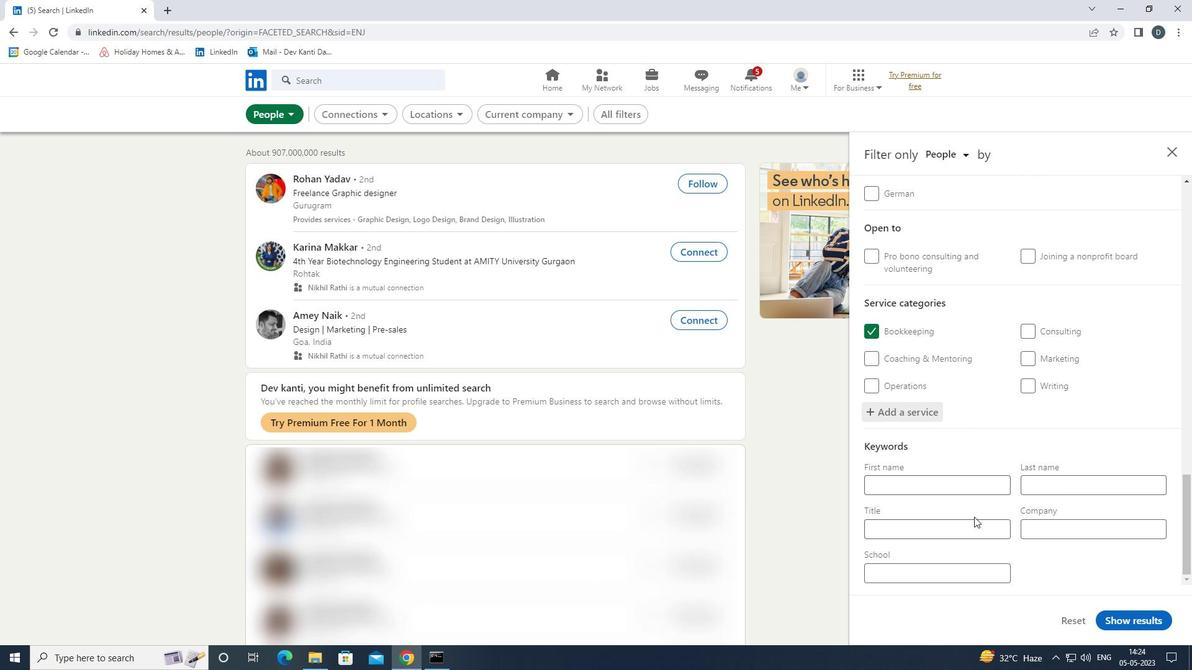 
Action: Mouse pressed left at (977, 526)
Screenshot: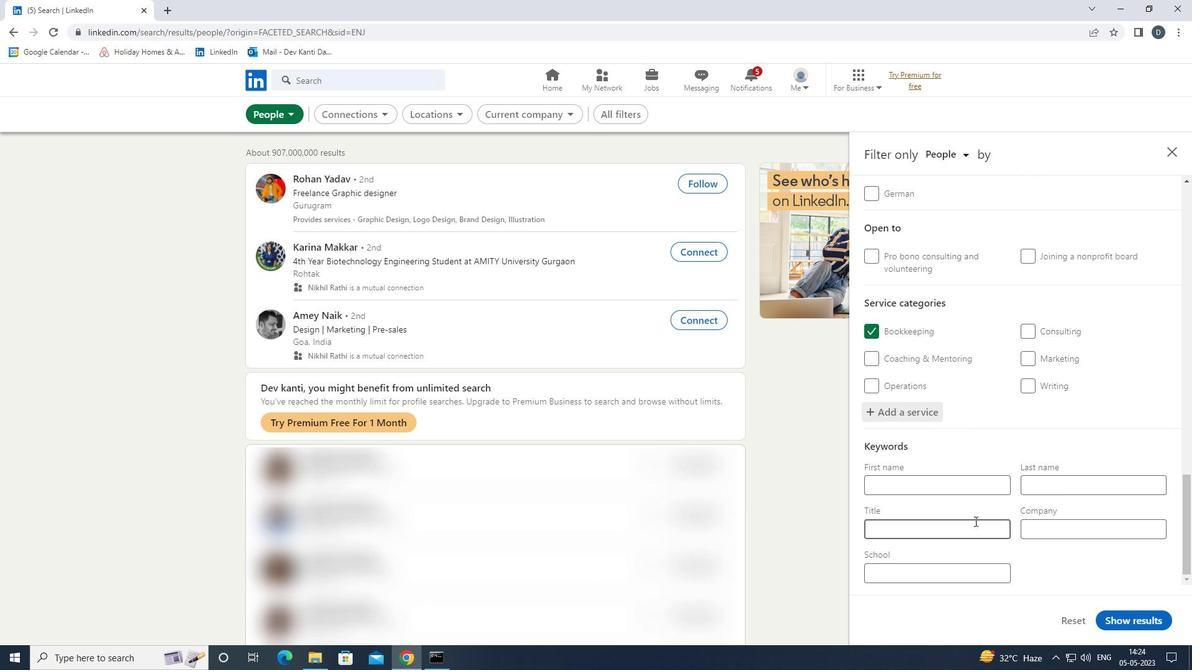 
Action: Mouse moved to (977, 526)
Screenshot: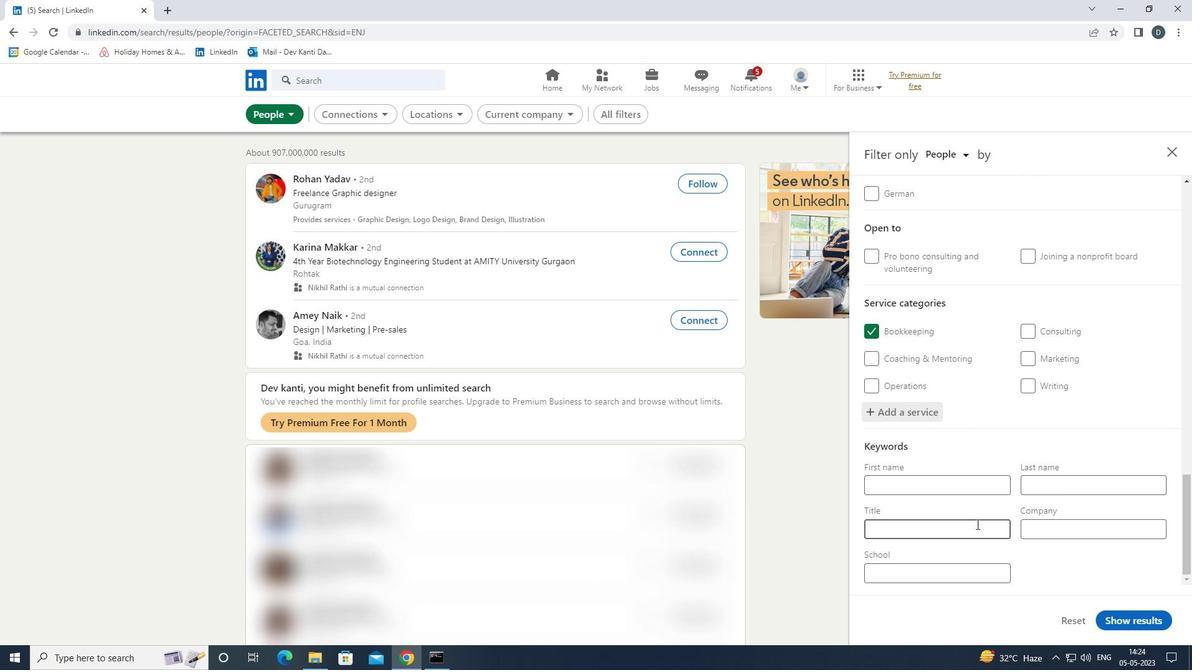 
Action: Key pressed <Key.shift>PLUMBER
Screenshot: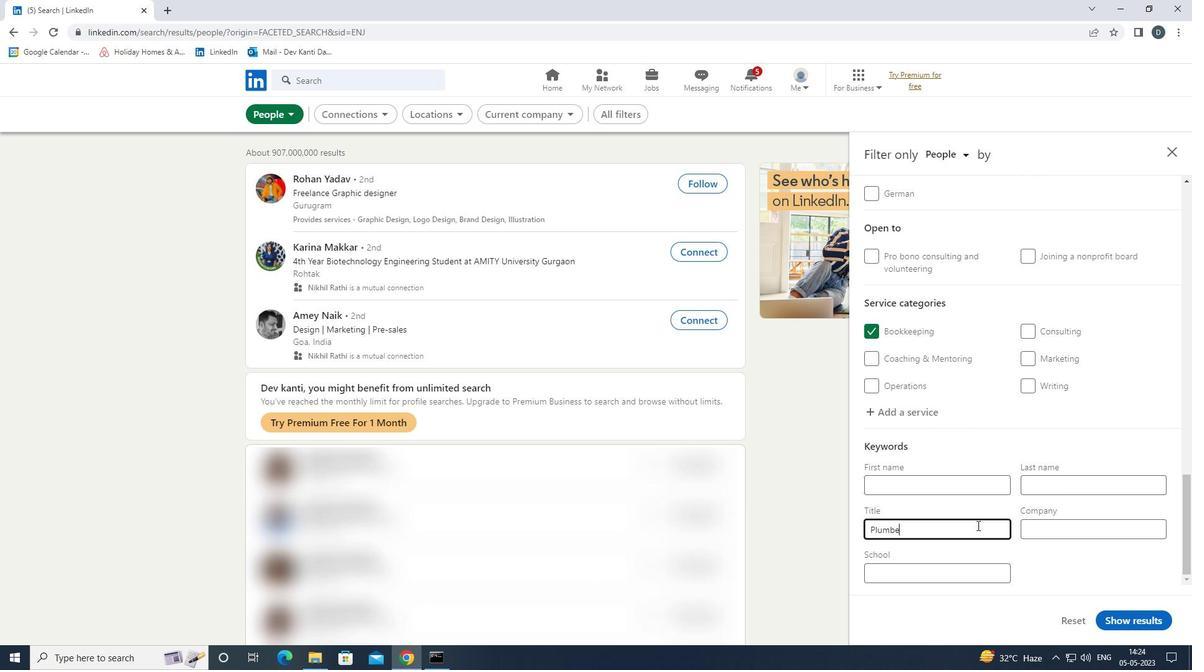 
Action: Mouse moved to (1136, 614)
Screenshot: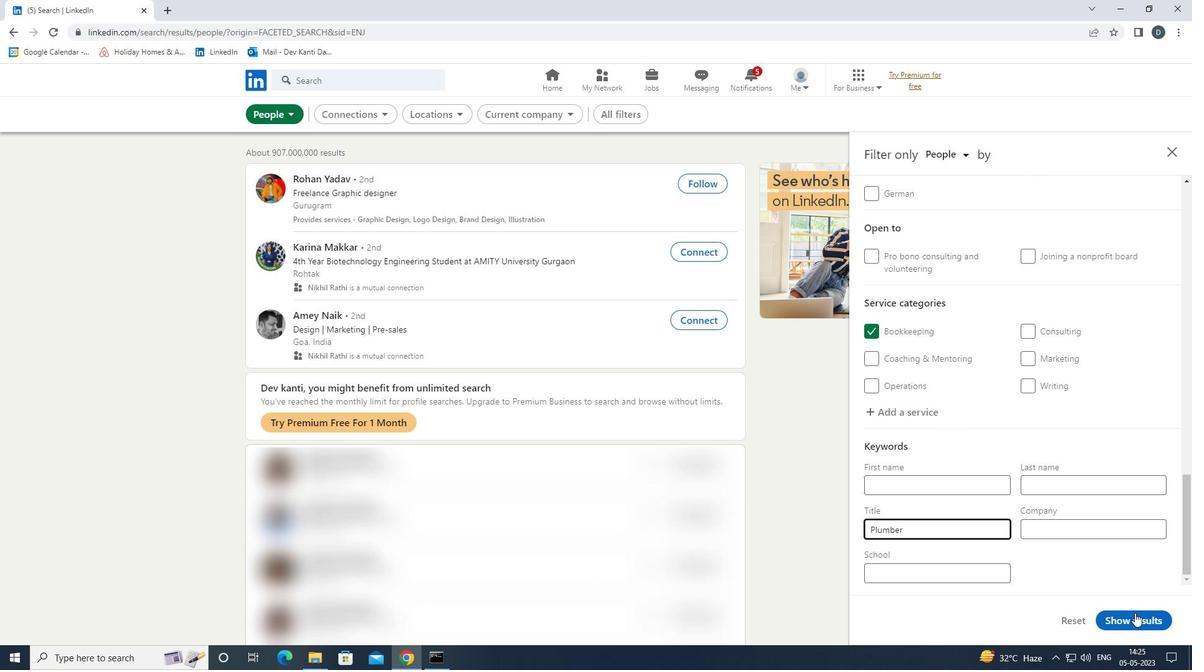 
Action: Mouse pressed left at (1136, 614)
Screenshot: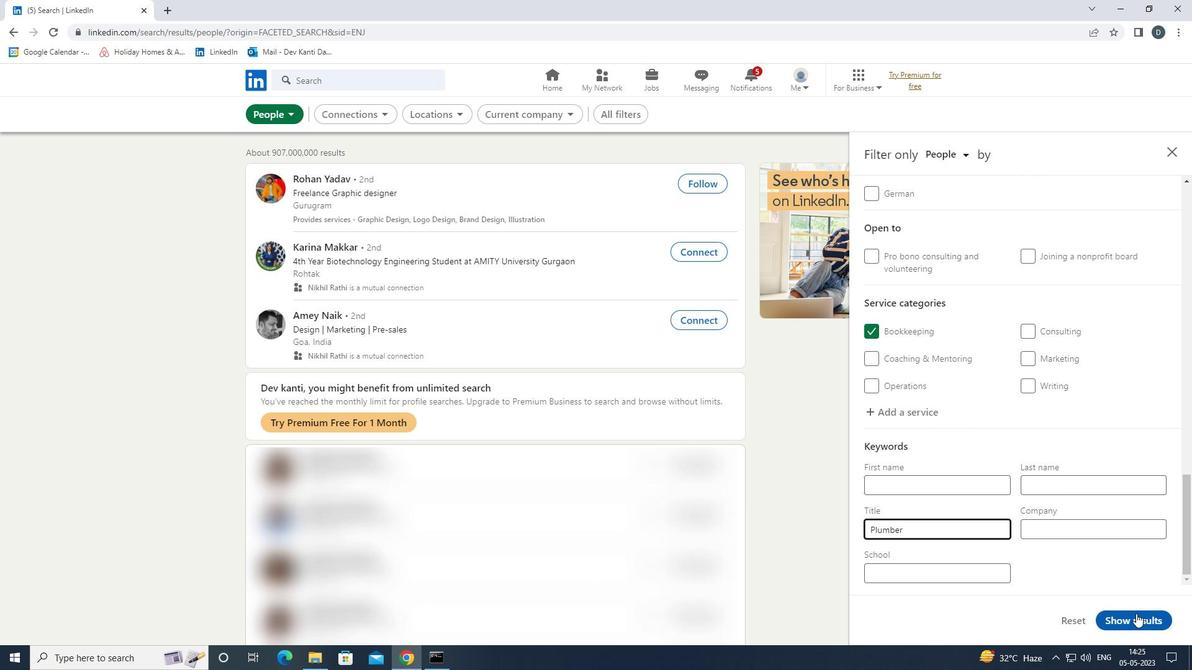 
Action: Mouse moved to (1124, 580)
Screenshot: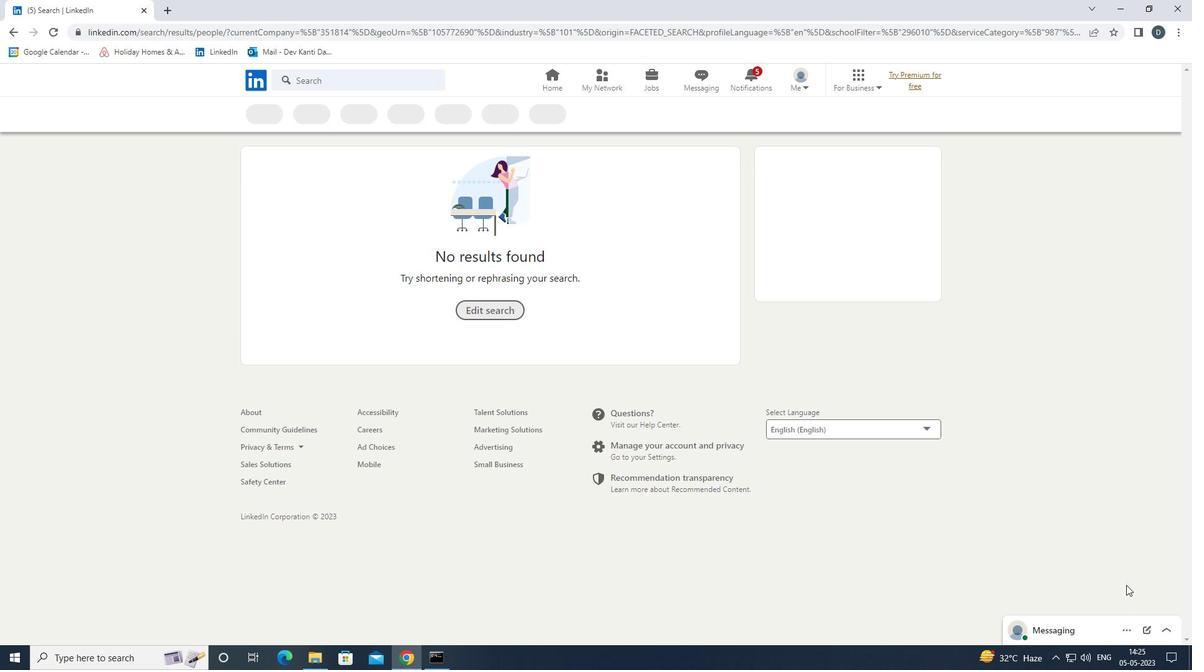 
